 Task: Create new contact,   with mail id: 'Harper.Jackson@tiffanyandco.com', first name: 'Harper', Last name: 'Jackson', Job Title: Operations Manager, Phone number (512) 555-9012. Change life cycle stage to  'Lead' and lead status to 'New'. Add new company to the associated contact: www.merck.com and type: Vendor. Logged in from softage.4@softage.net
Action: Mouse moved to (66, 64)
Screenshot: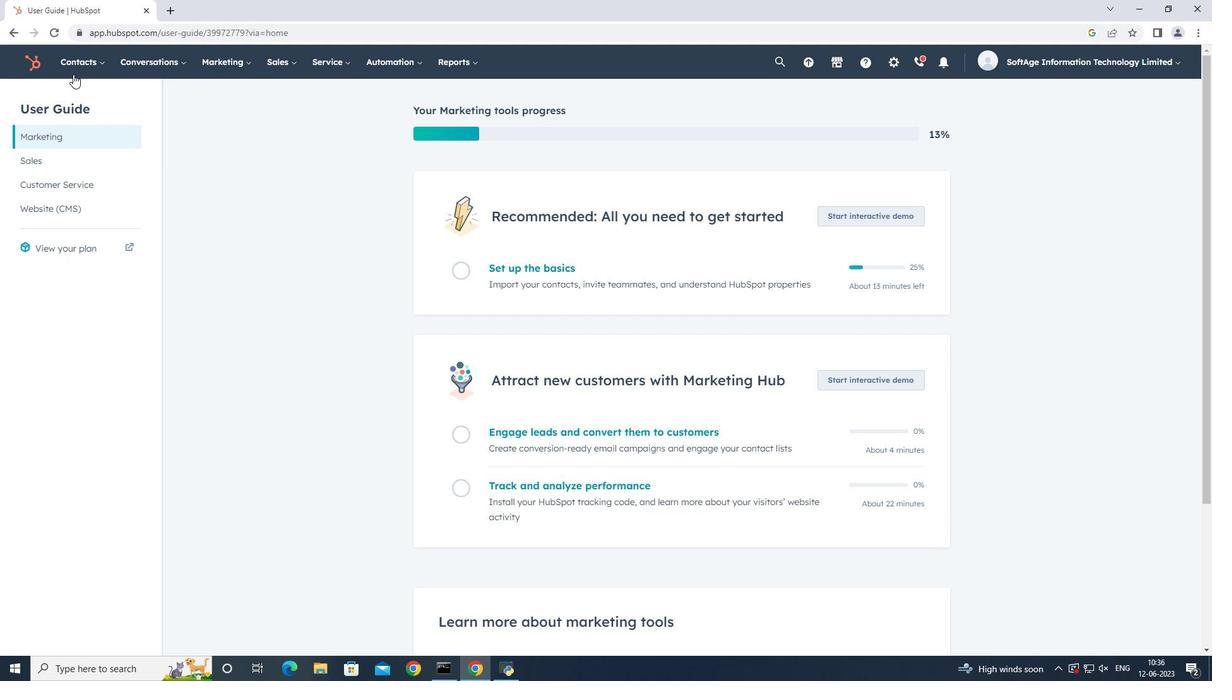 
Action: Mouse pressed left at (66, 64)
Screenshot: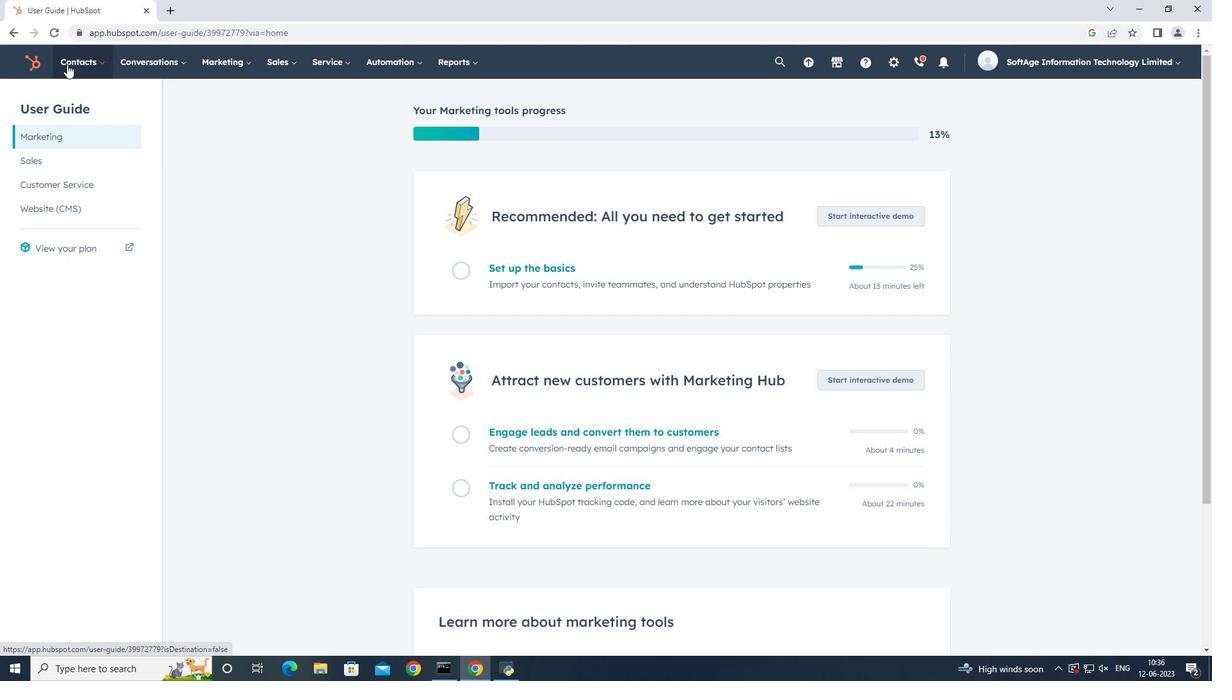 
Action: Mouse moved to (82, 99)
Screenshot: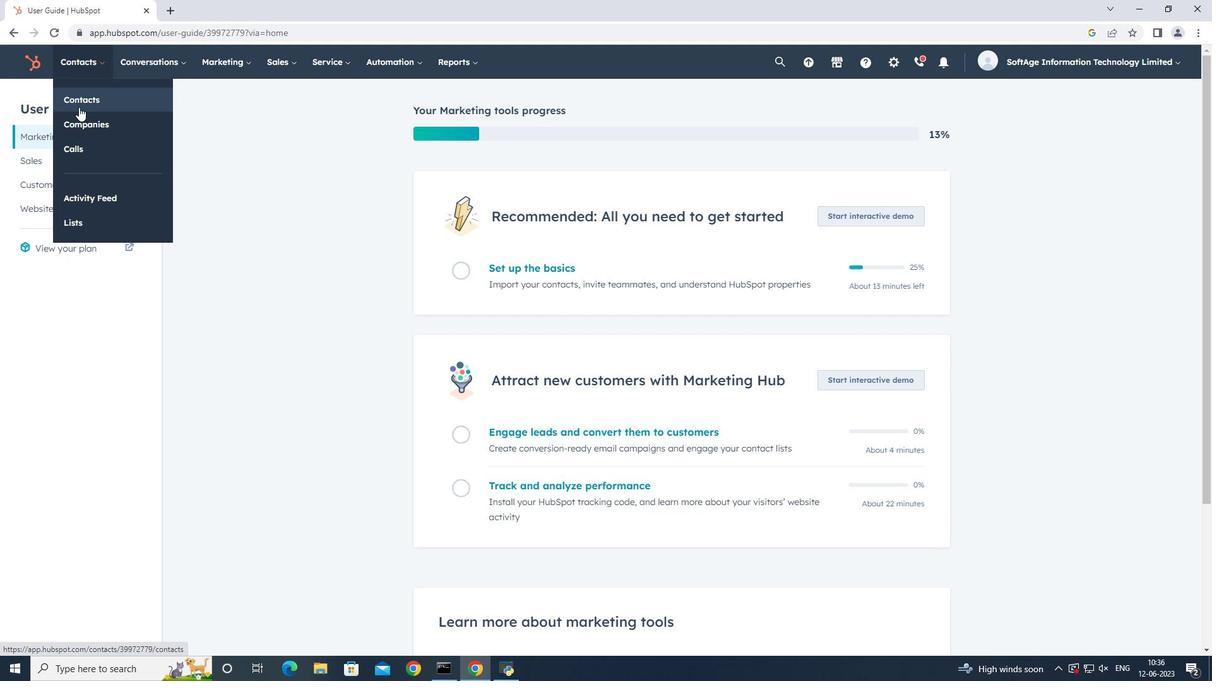 
Action: Mouse pressed left at (82, 99)
Screenshot: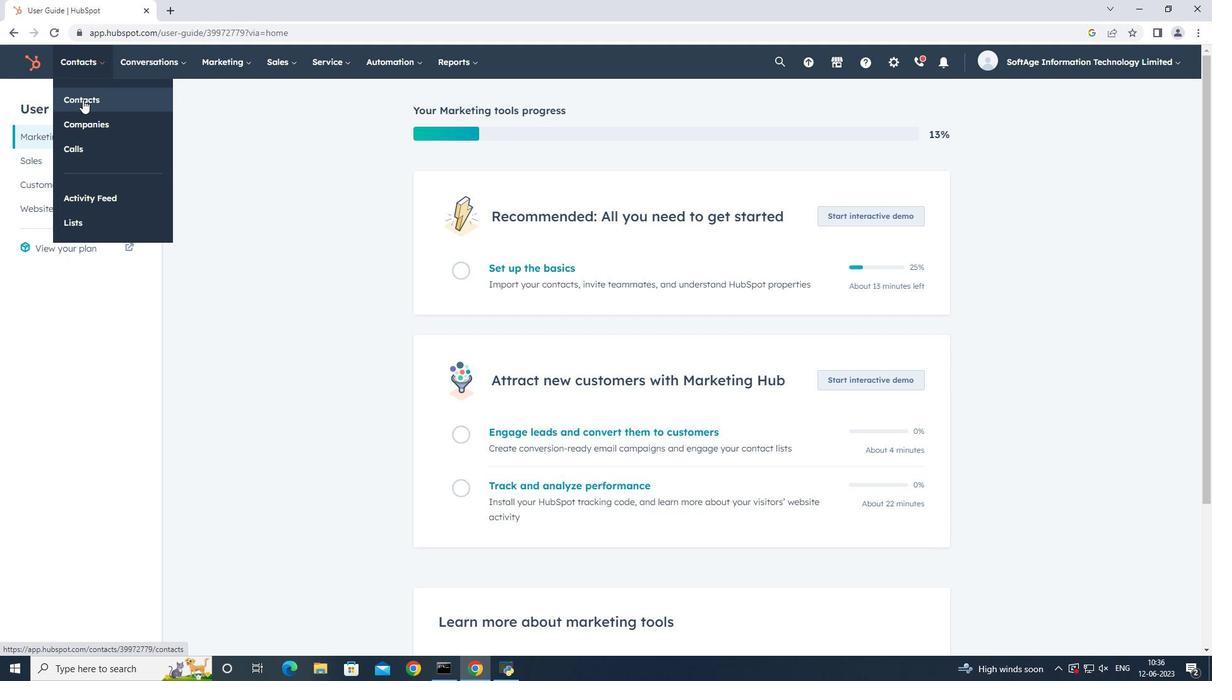
Action: Mouse moved to (1143, 111)
Screenshot: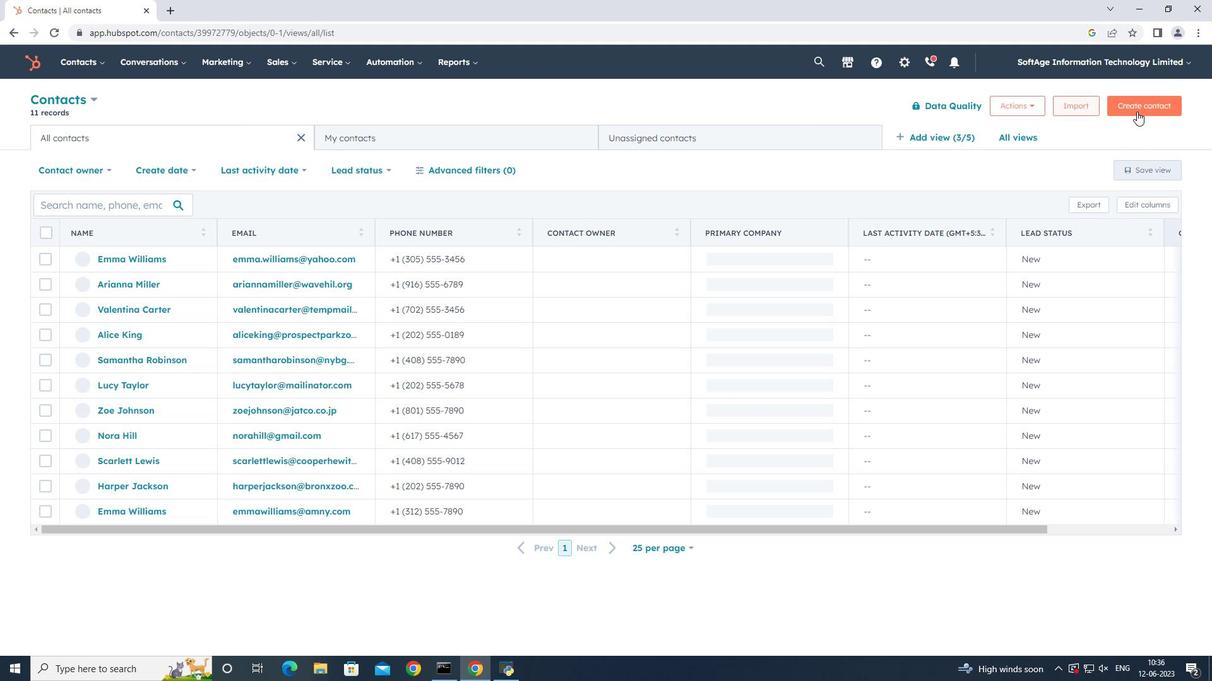 
Action: Mouse pressed left at (1143, 111)
Screenshot: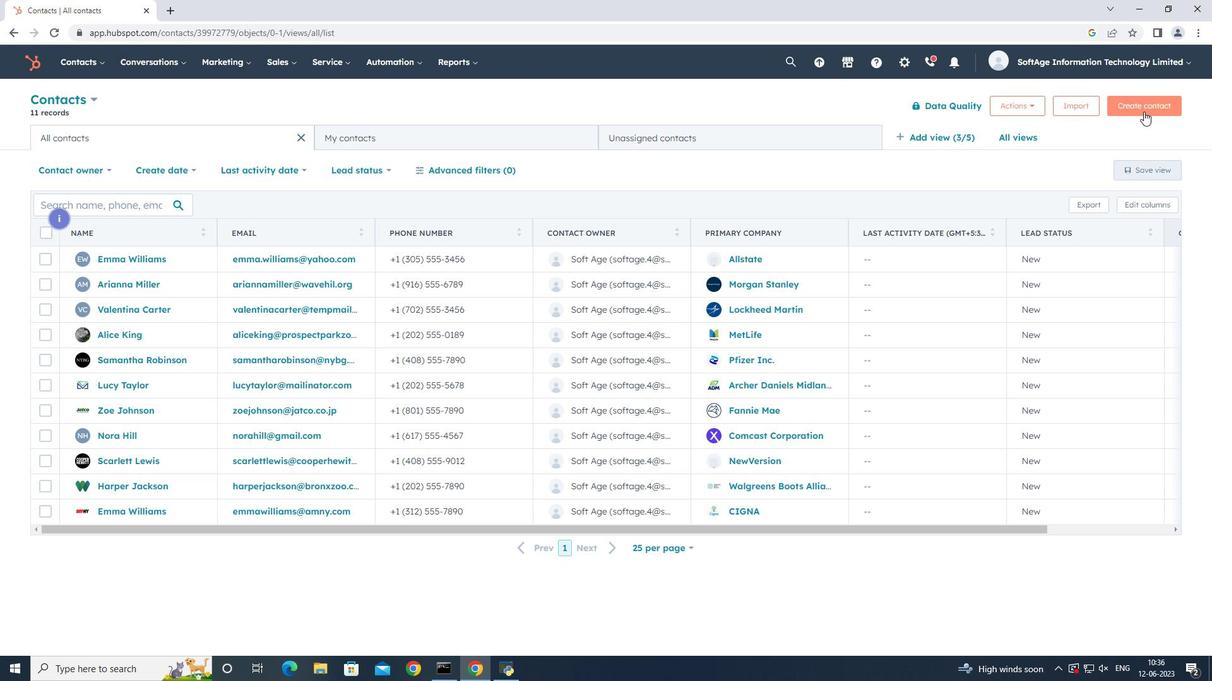 
Action: Mouse moved to (975, 152)
Screenshot: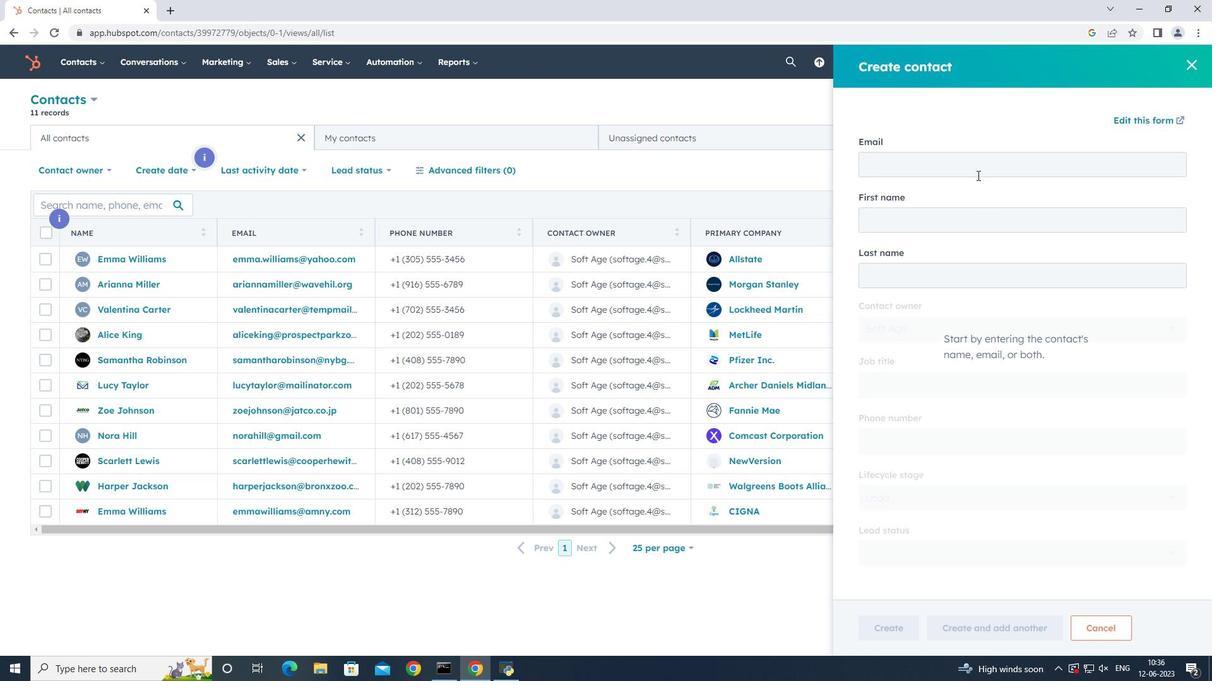 
Action: Mouse pressed left at (975, 152)
Screenshot: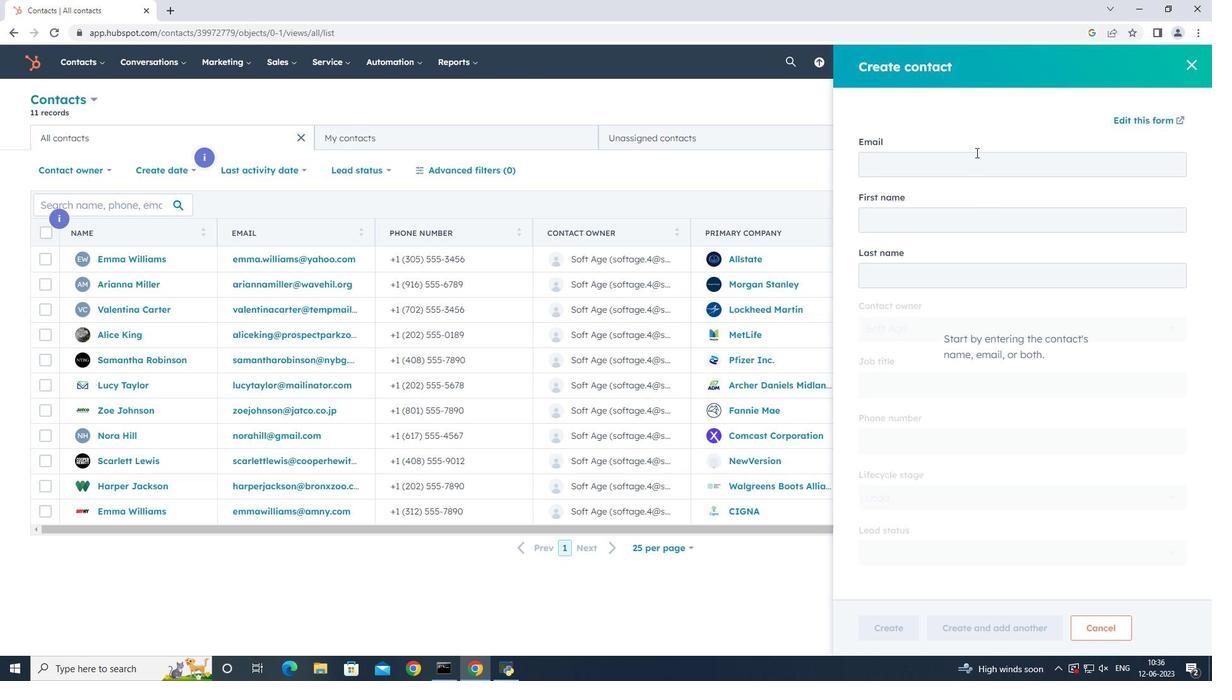 
Action: Key pressed <Key.shift>Harper.<Key.shift>ack<Key.backspace><Key.backspace><Key.backspace><Key.shift>Jackson.<Key.backspace><Key.shift>@tiffany<Key.shift>Ya<Key.backspace><Key.backspace>yandco.com<Key.tab><Key.shift>Harper<Key.tab><Key.shift><Key.shift><Key.shift><Key.shift><Key.shift>Jackson
Screenshot: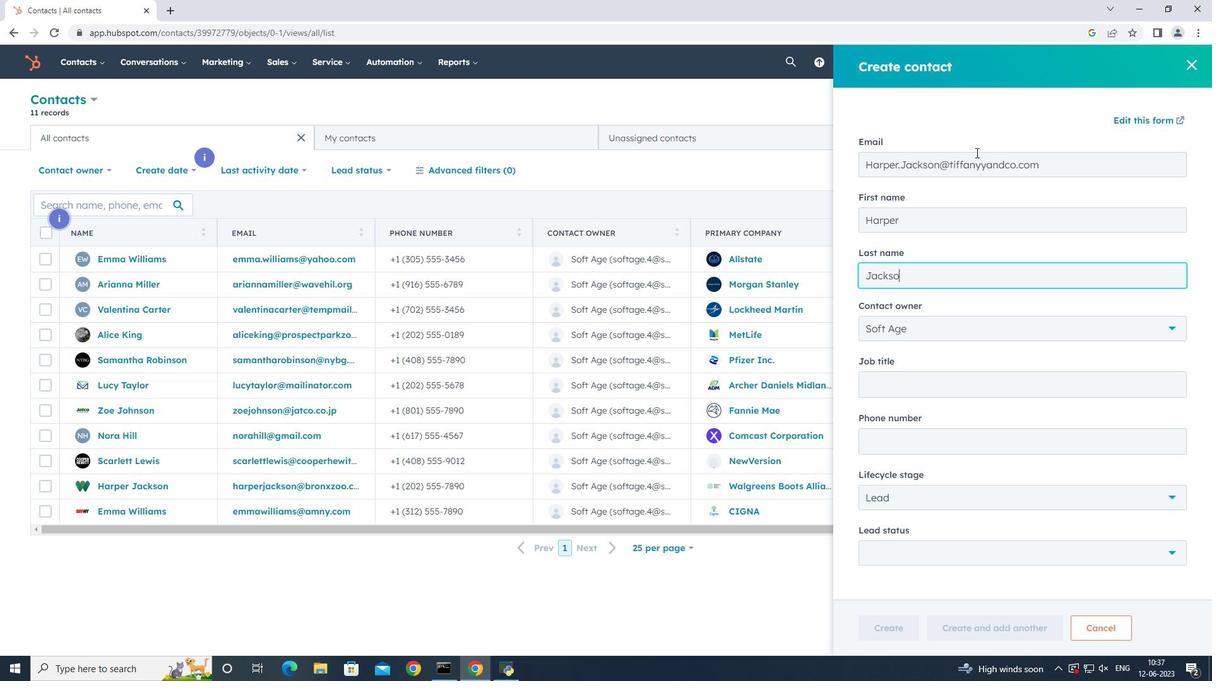 
Action: Mouse moved to (993, 378)
Screenshot: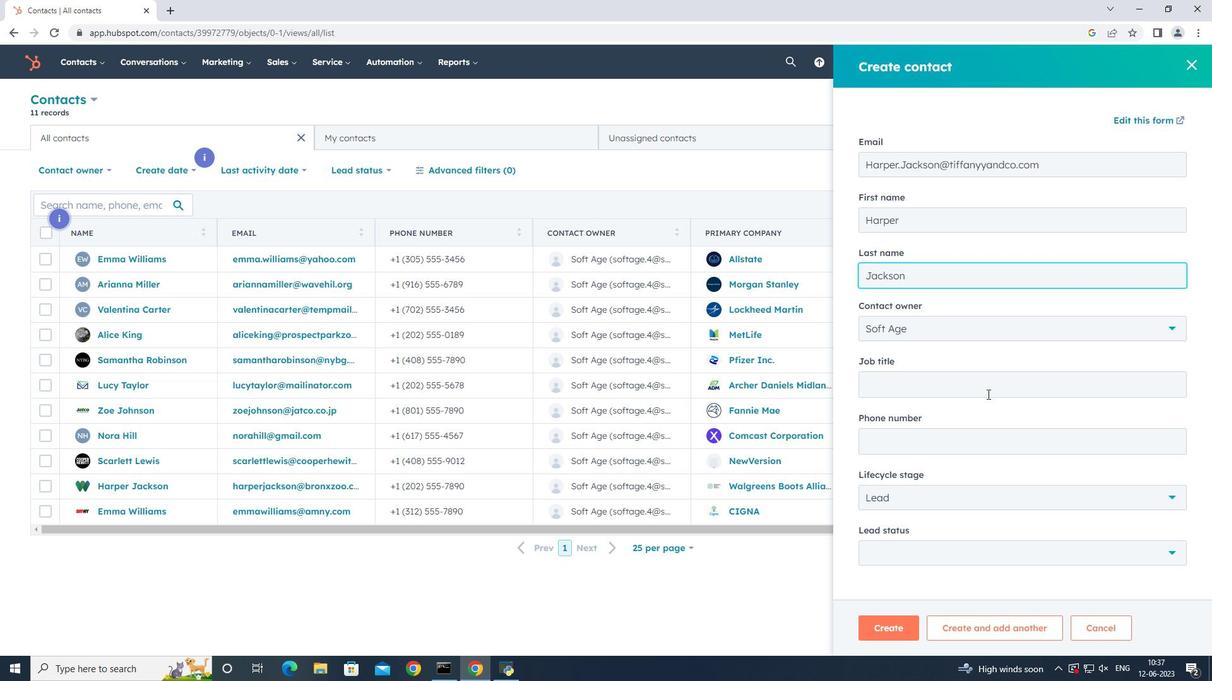 
Action: Mouse pressed left at (993, 378)
Screenshot: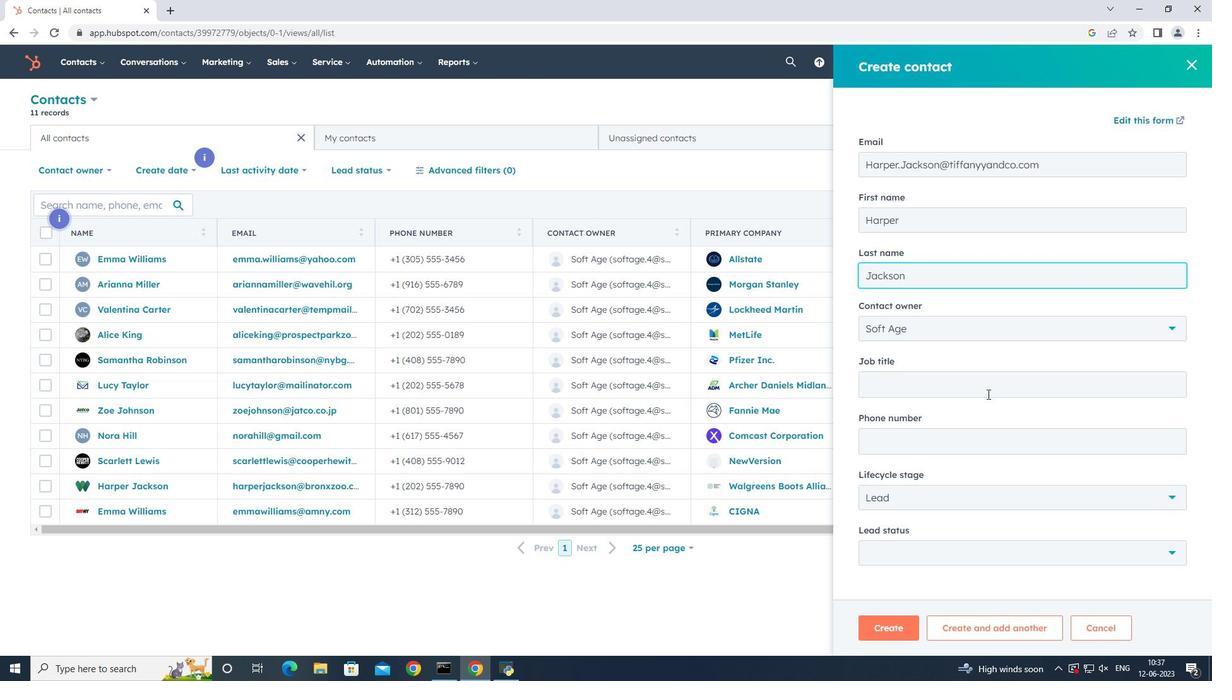 
Action: Key pressed <Key.shift>Operations<Key.space><Key.shift>Manager
Screenshot: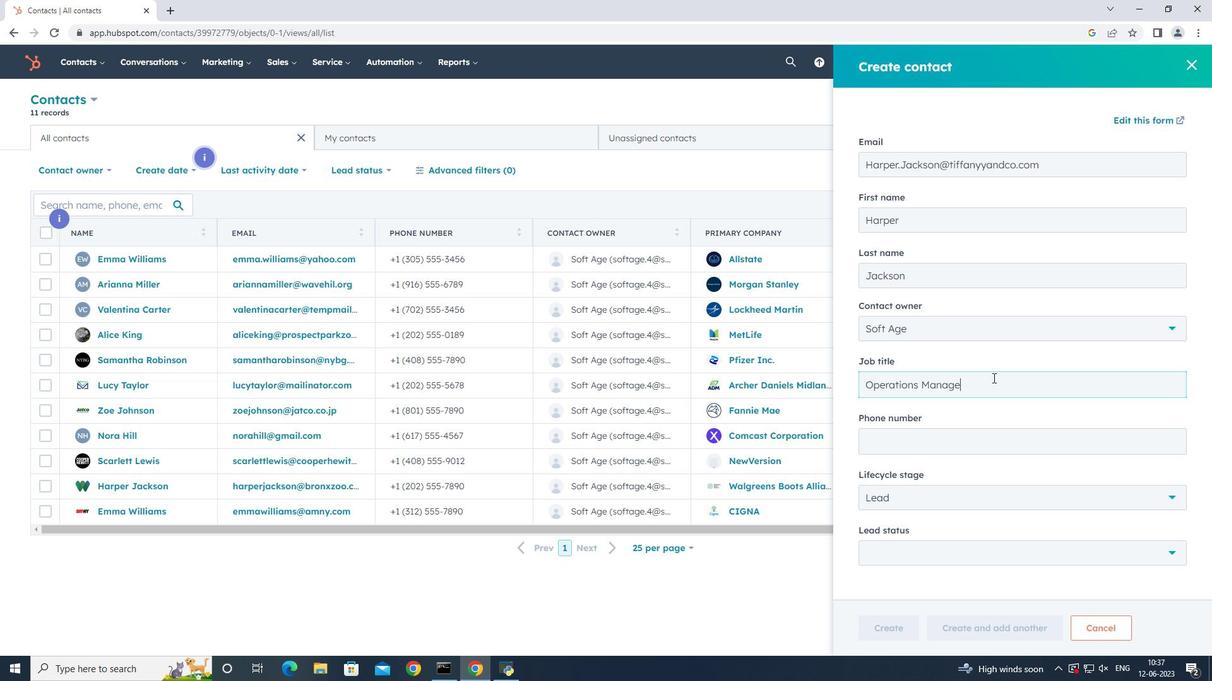 
Action: Mouse moved to (982, 440)
Screenshot: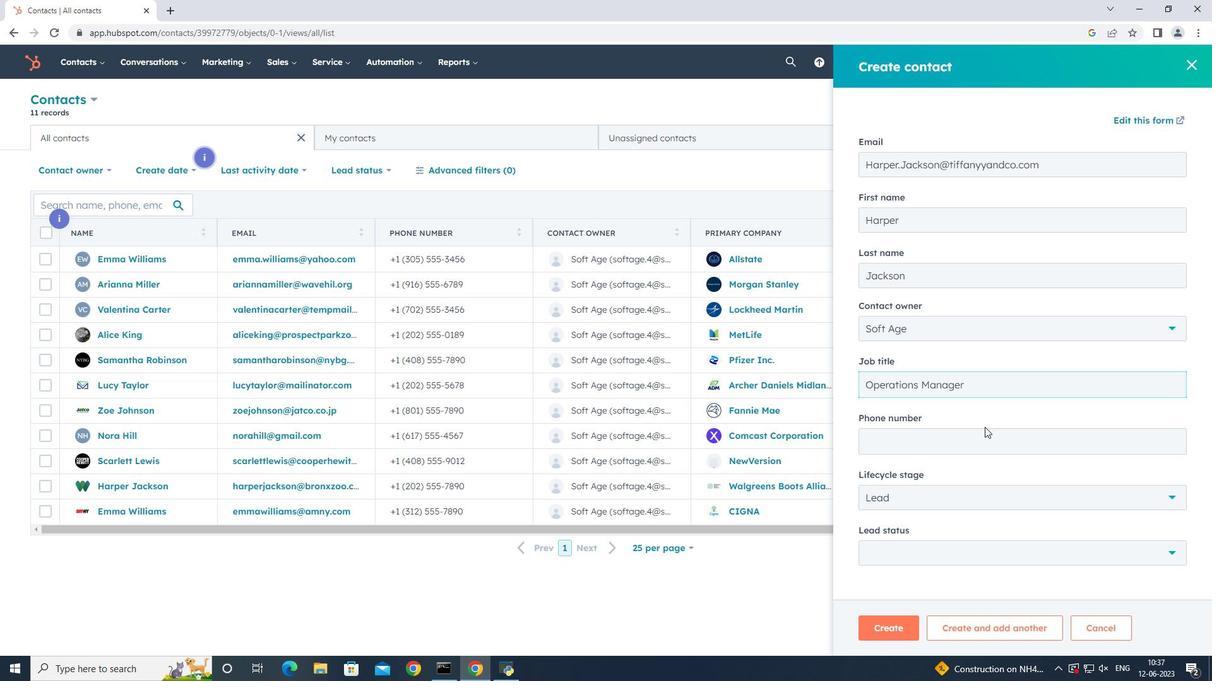
Action: Mouse pressed left at (982, 440)
Screenshot: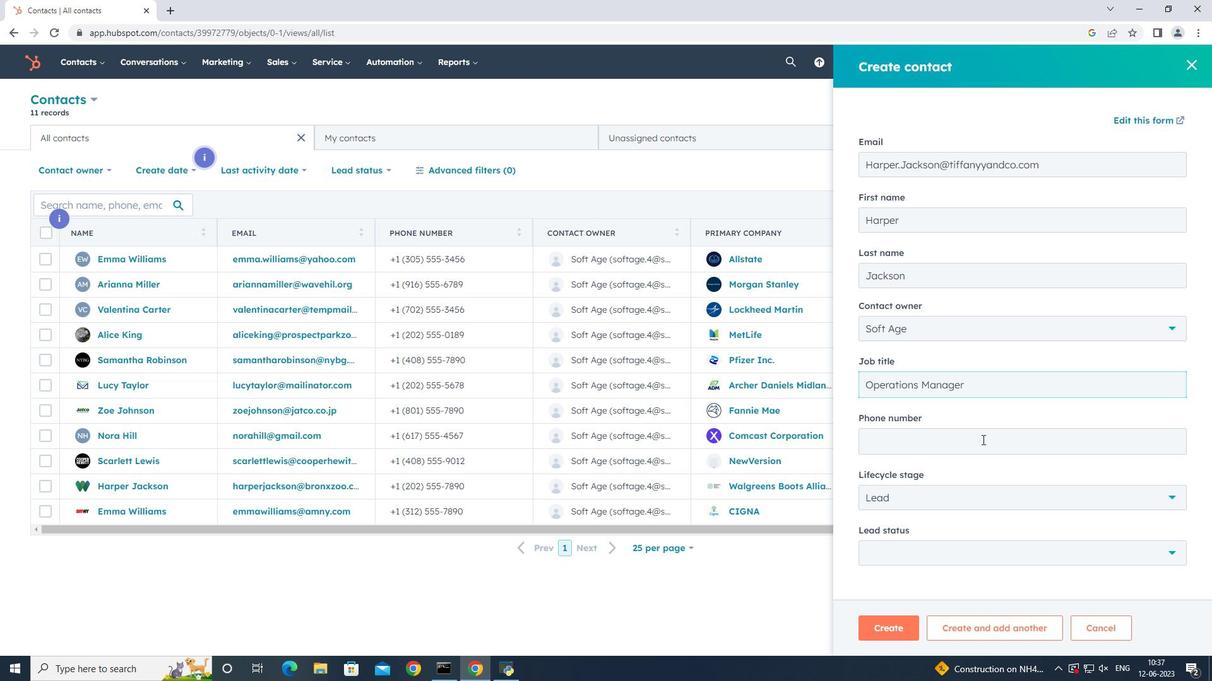 
Action: Key pressed 5125559012
Screenshot: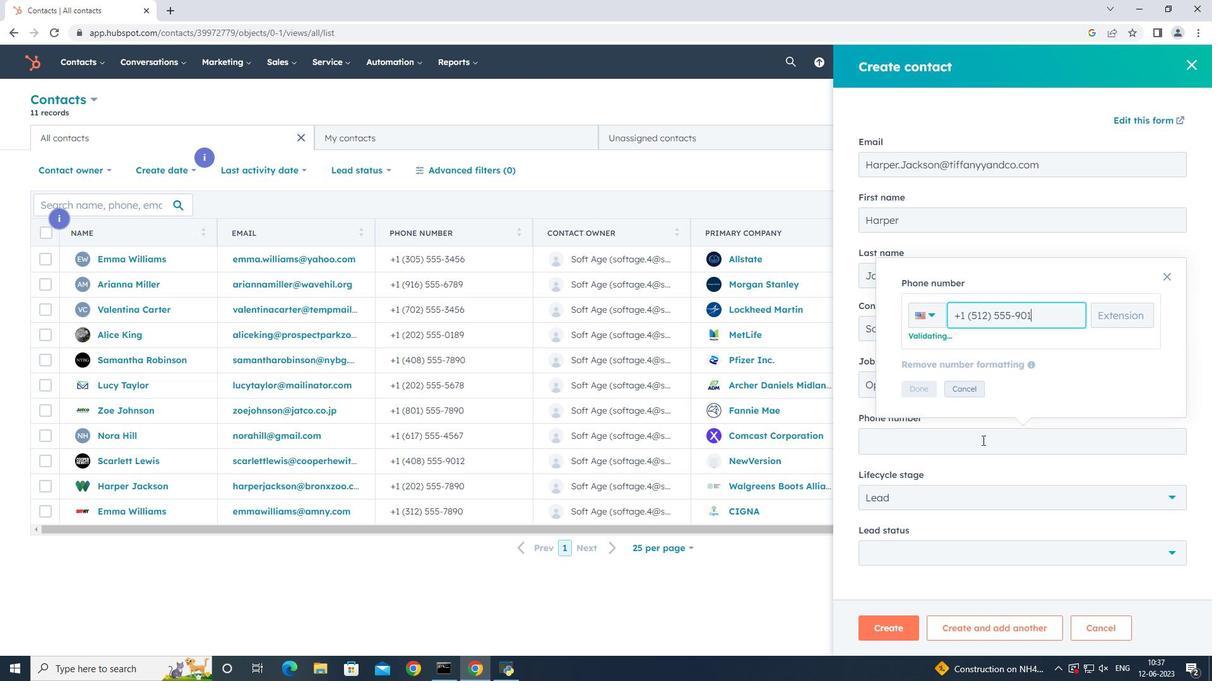 
Action: Mouse moved to (917, 386)
Screenshot: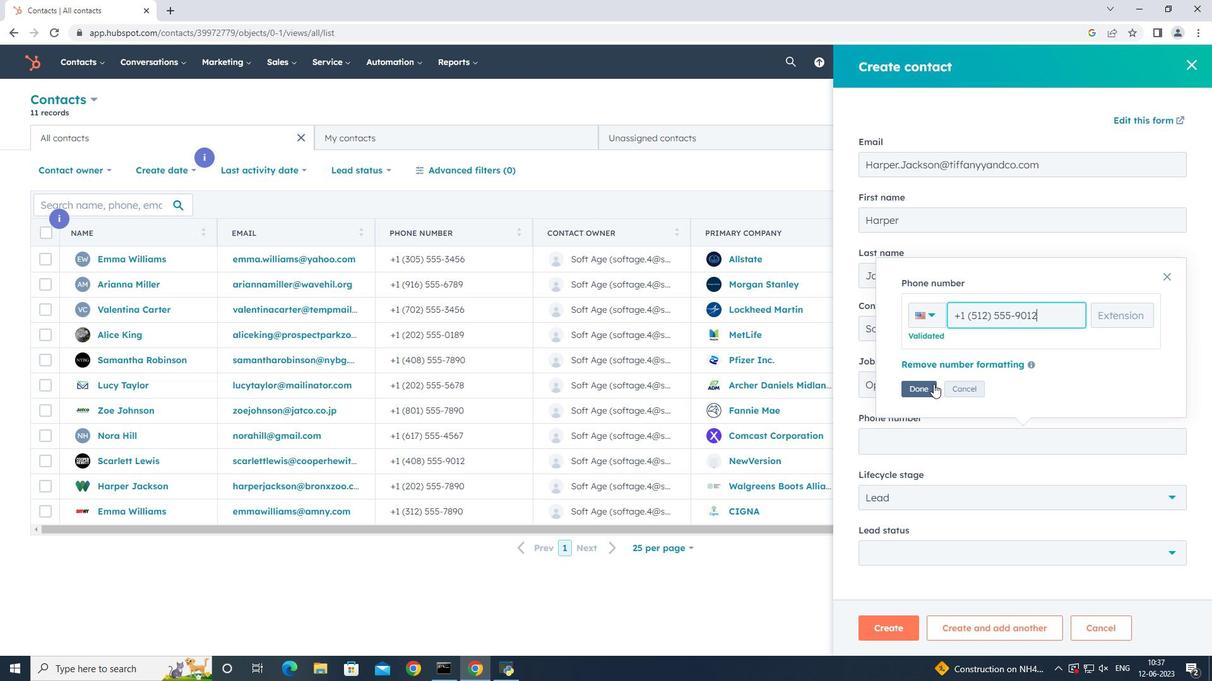
Action: Mouse pressed left at (917, 386)
Screenshot: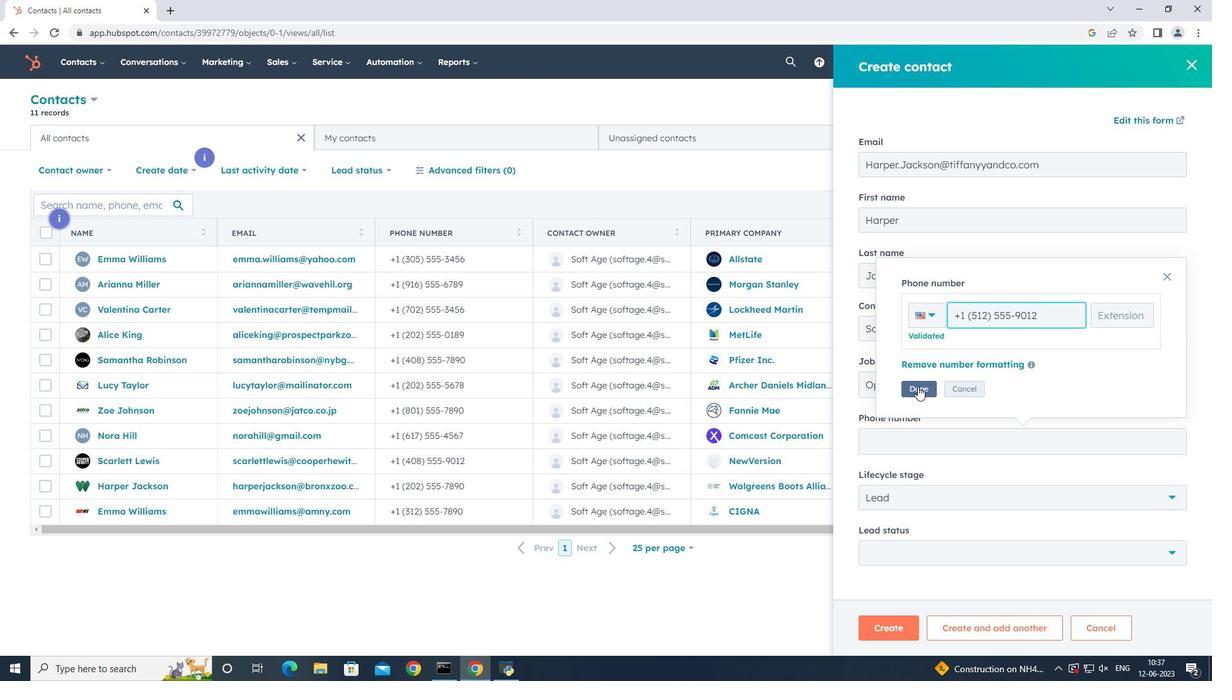 
Action: Mouse moved to (989, 498)
Screenshot: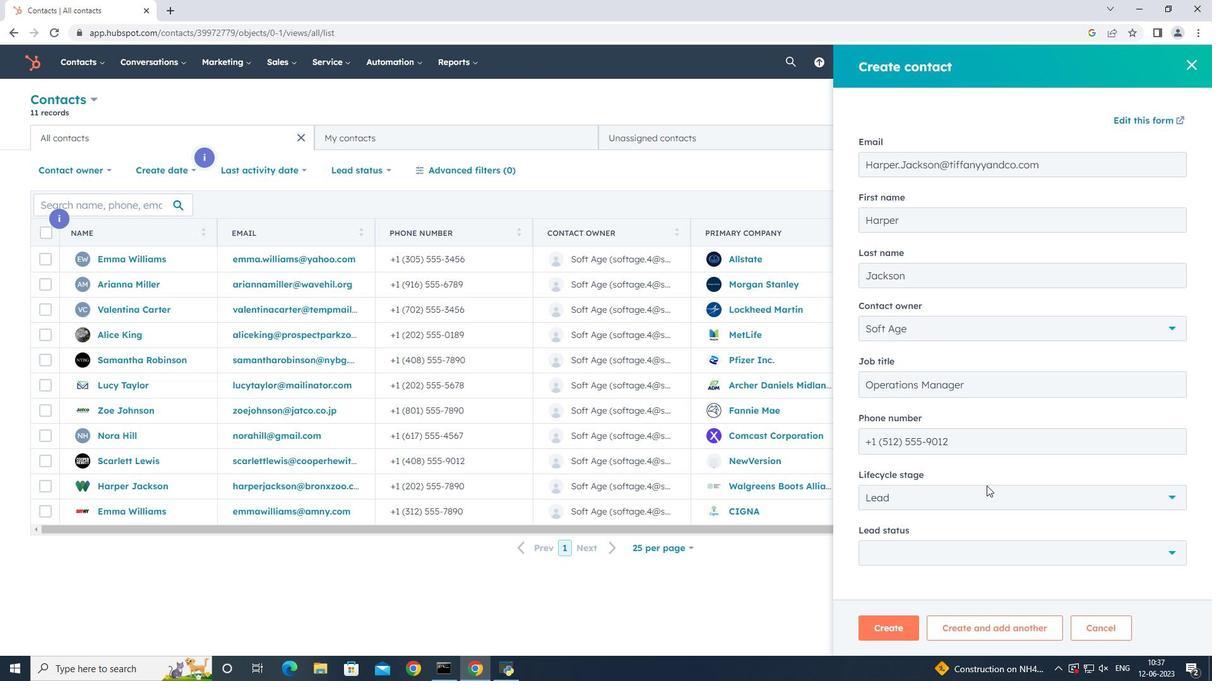 
Action: Mouse pressed left at (989, 498)
Screenshot: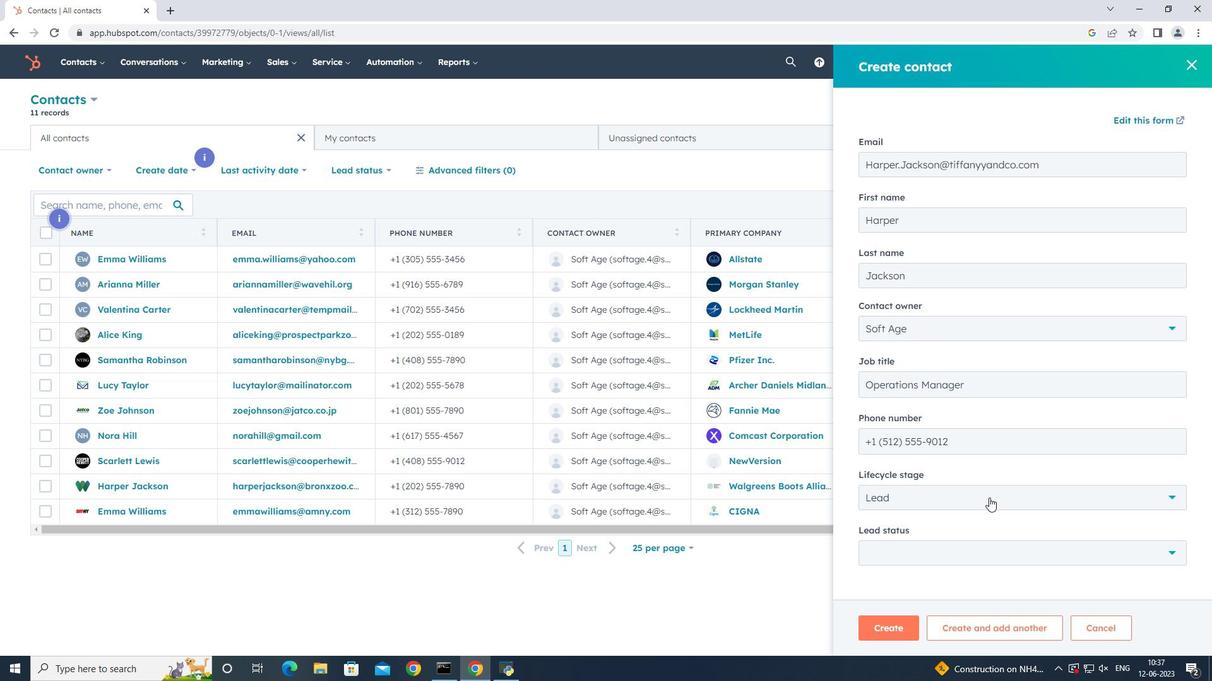 
Action: Mouse moved to (996, 381)
Screenshot: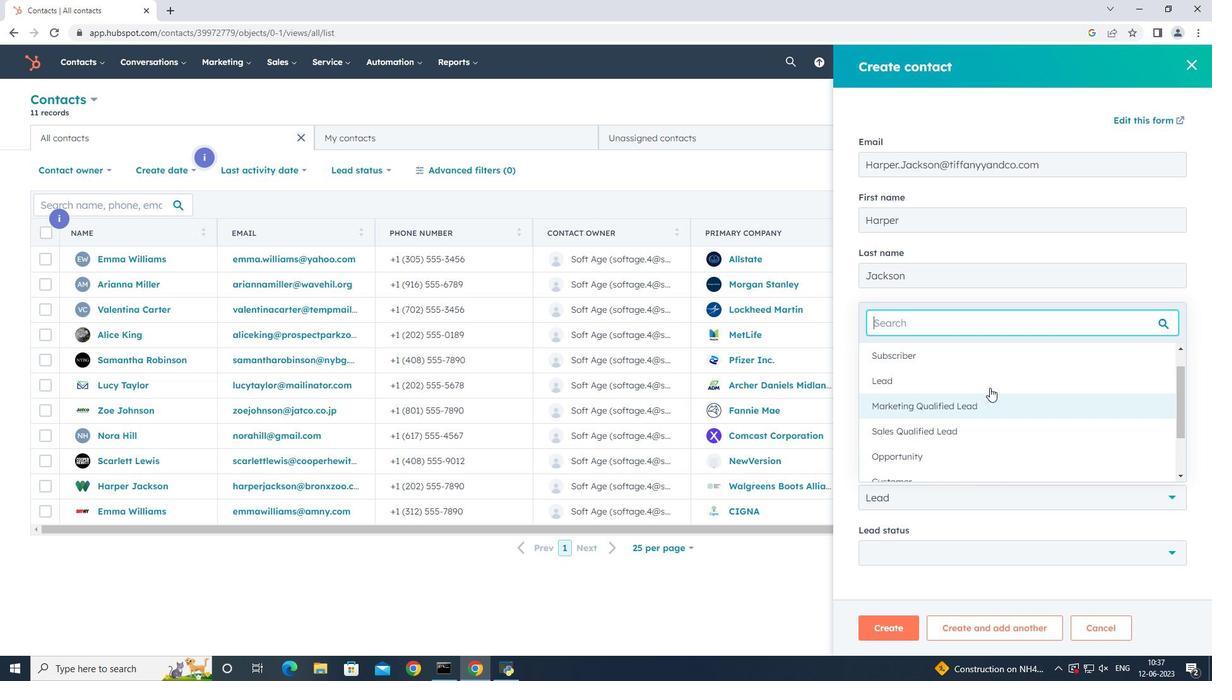 
Action: Mouse pressed left at (996, 381)
Screenshot: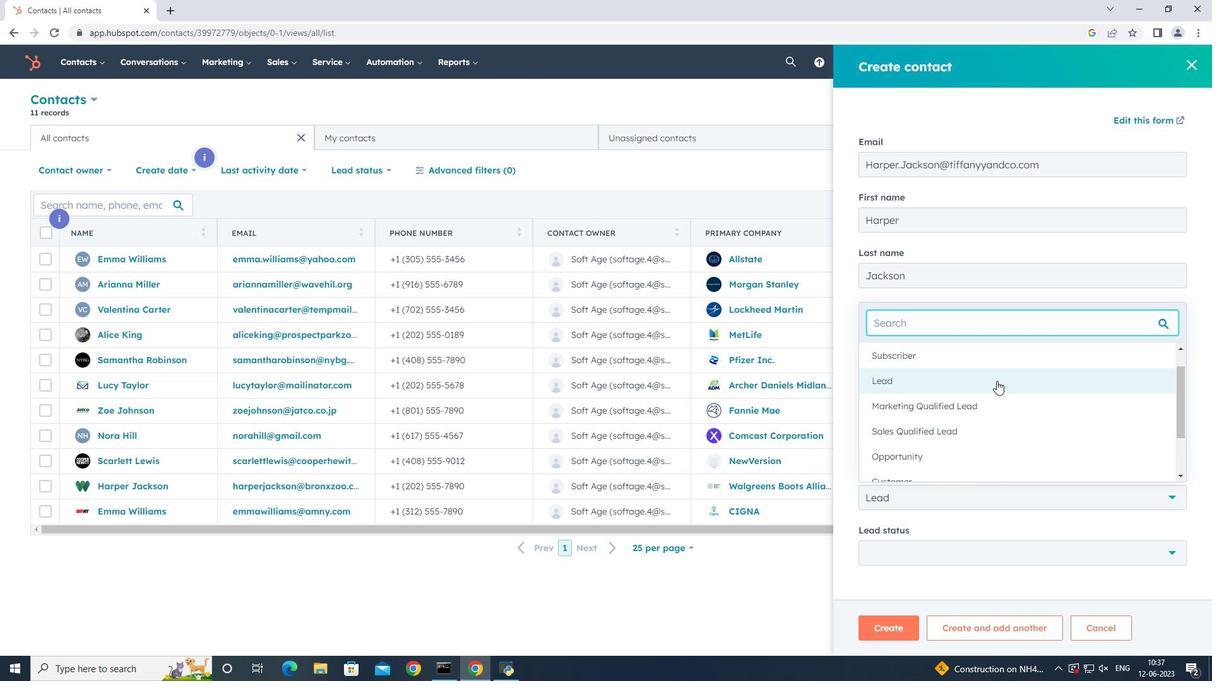 
Action: Mouse moved to (986, 556)
Screenshot: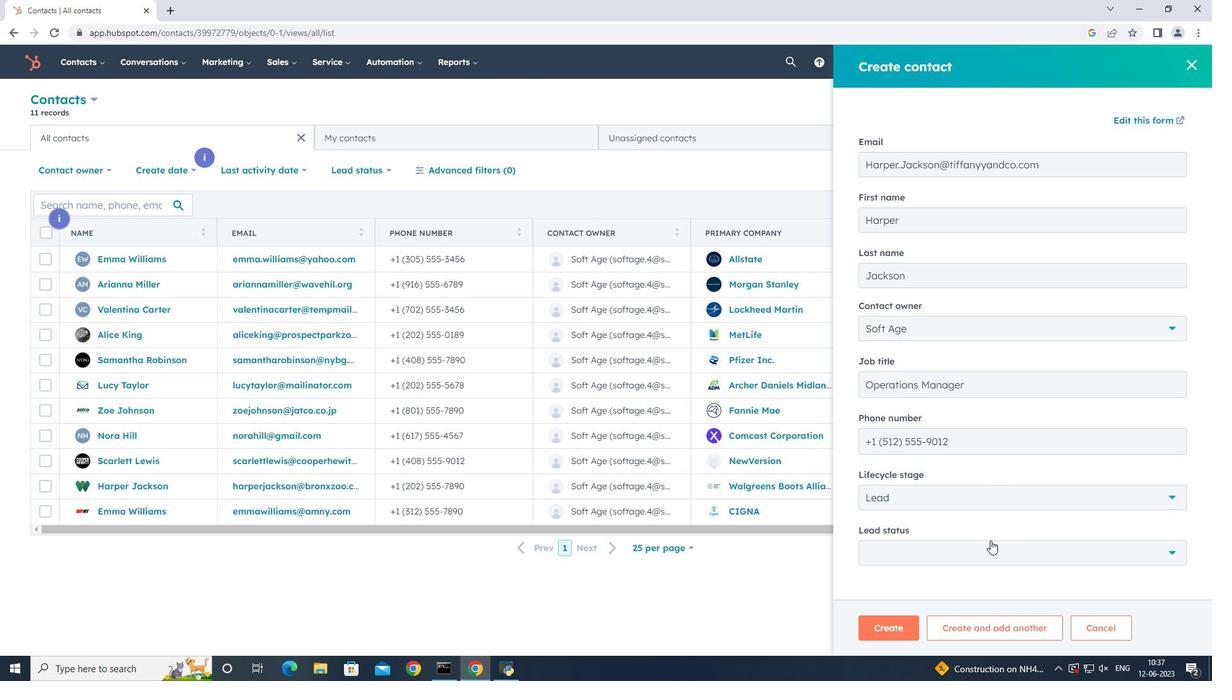 
Action: Mouse pressed left at (986, 556)
Screenshot: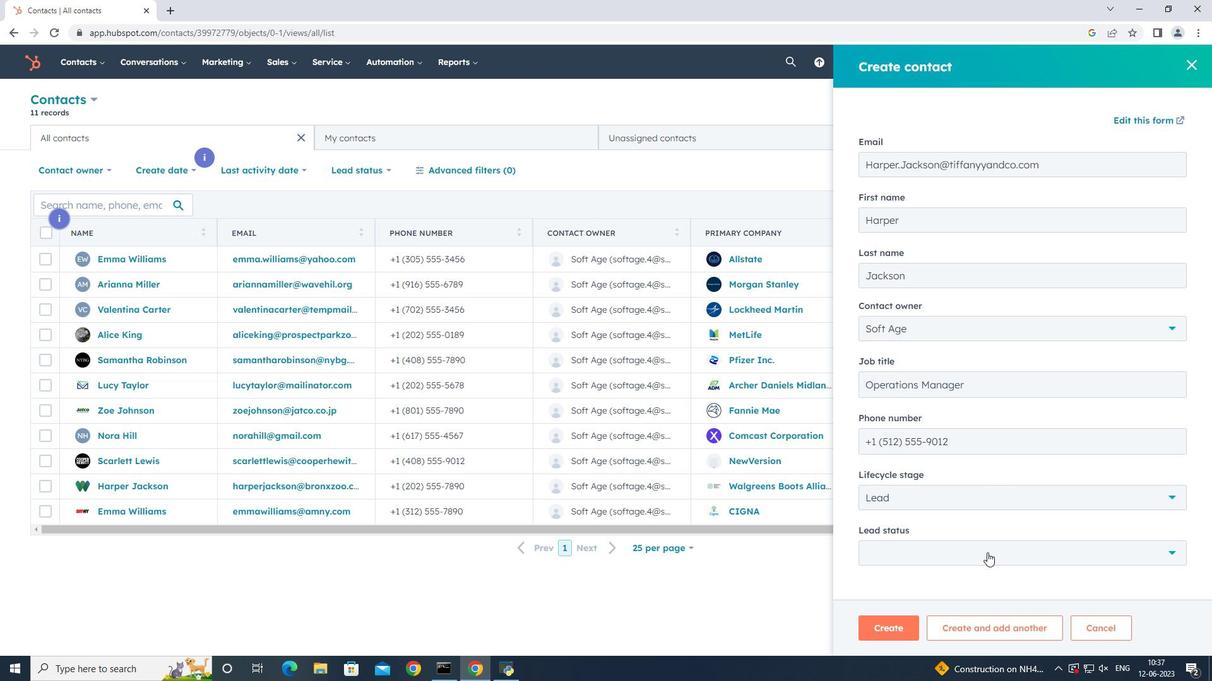 
Action: Mouse moved to (999, 436)
Screenshot: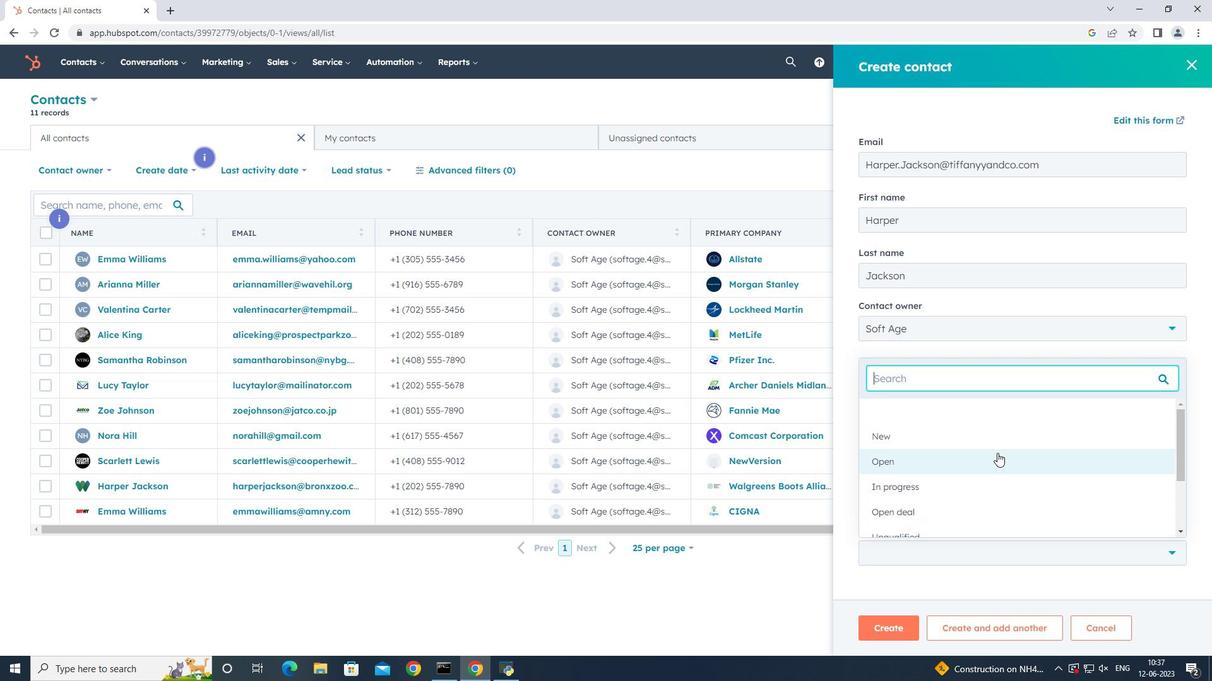 
Action: Mouse pressed left at (999, 436)
Screenshot: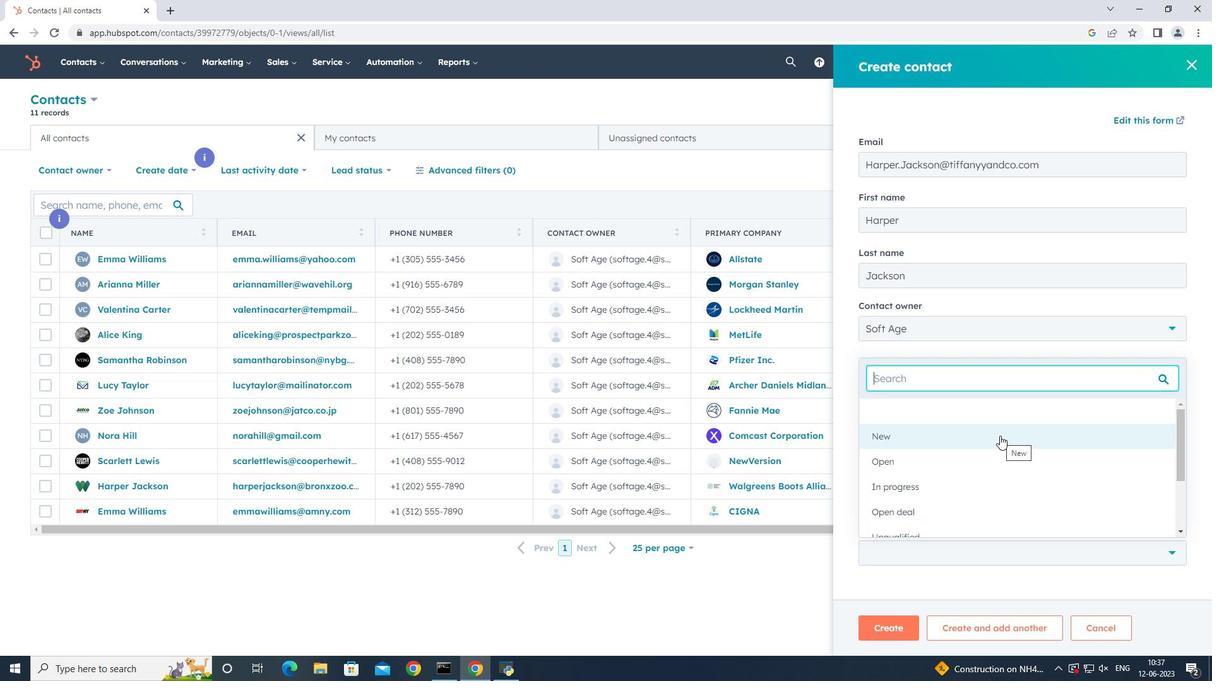 
Action: Mouse moved to (898, 628)
Screenshot: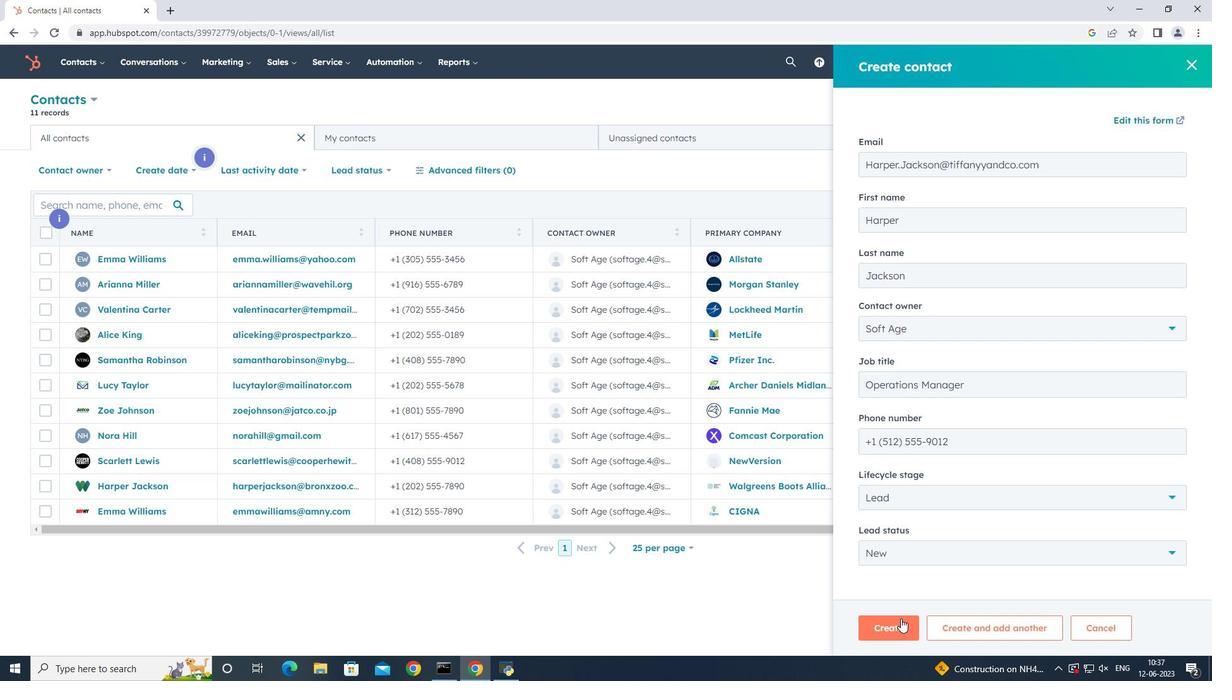 
Action: Mouse pressed left at (898, 628)
Screenshot: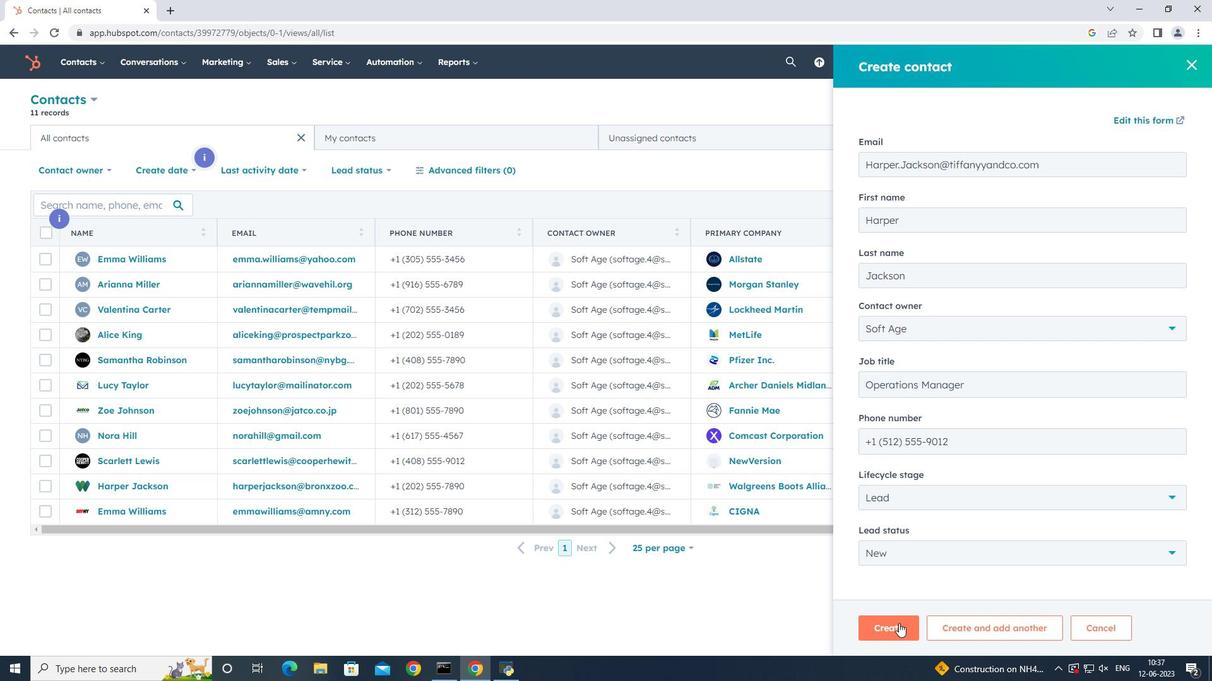 
Action: Mouse moved to (856, 405)
Screenshot: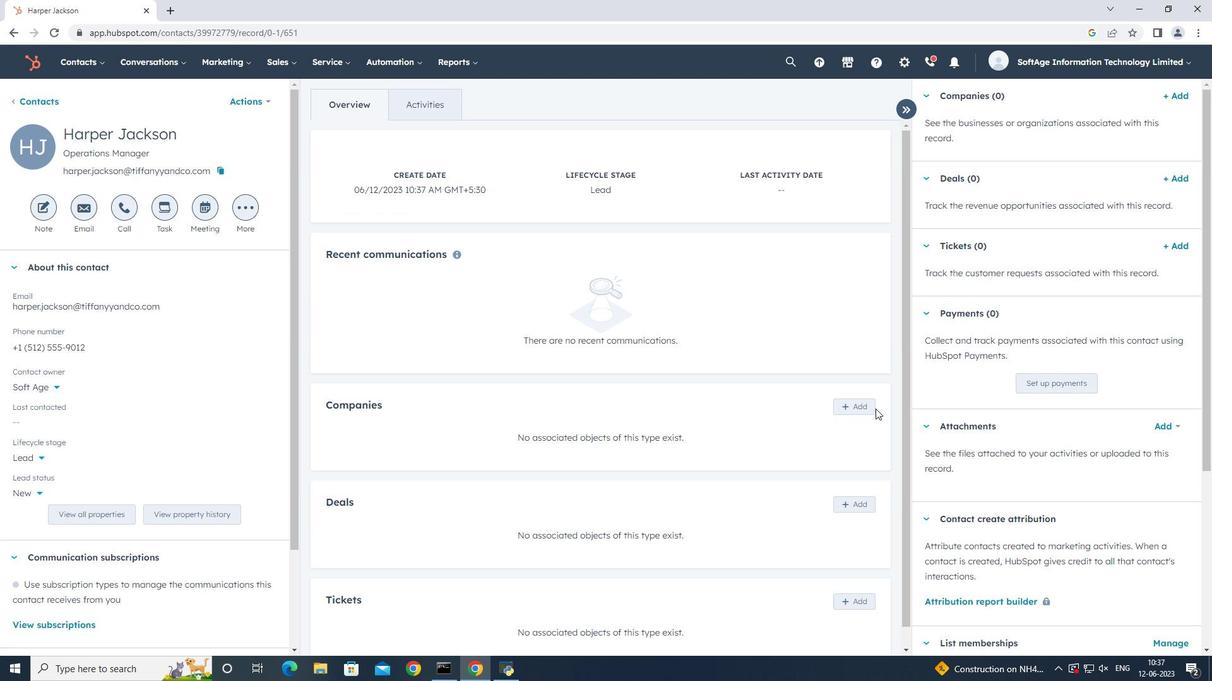 
Action: Mouse pressed left at (856, 405)
Screenshot: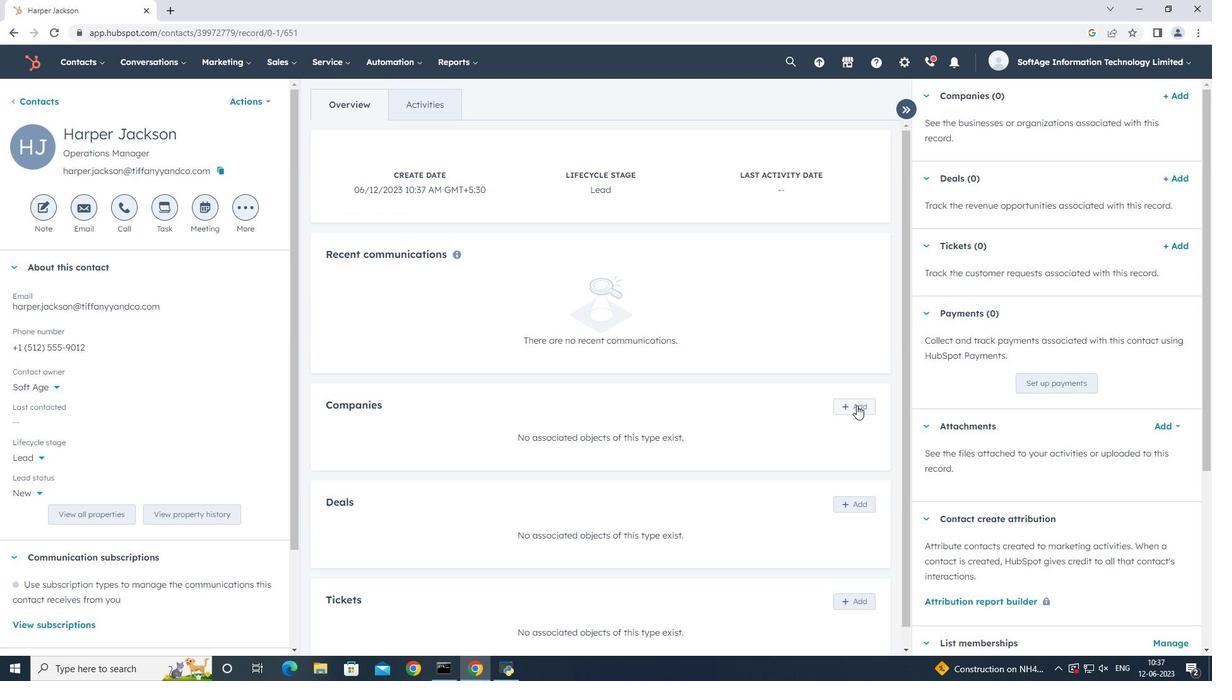 
Action: Mouse moved to (972, 140)
Screenshot: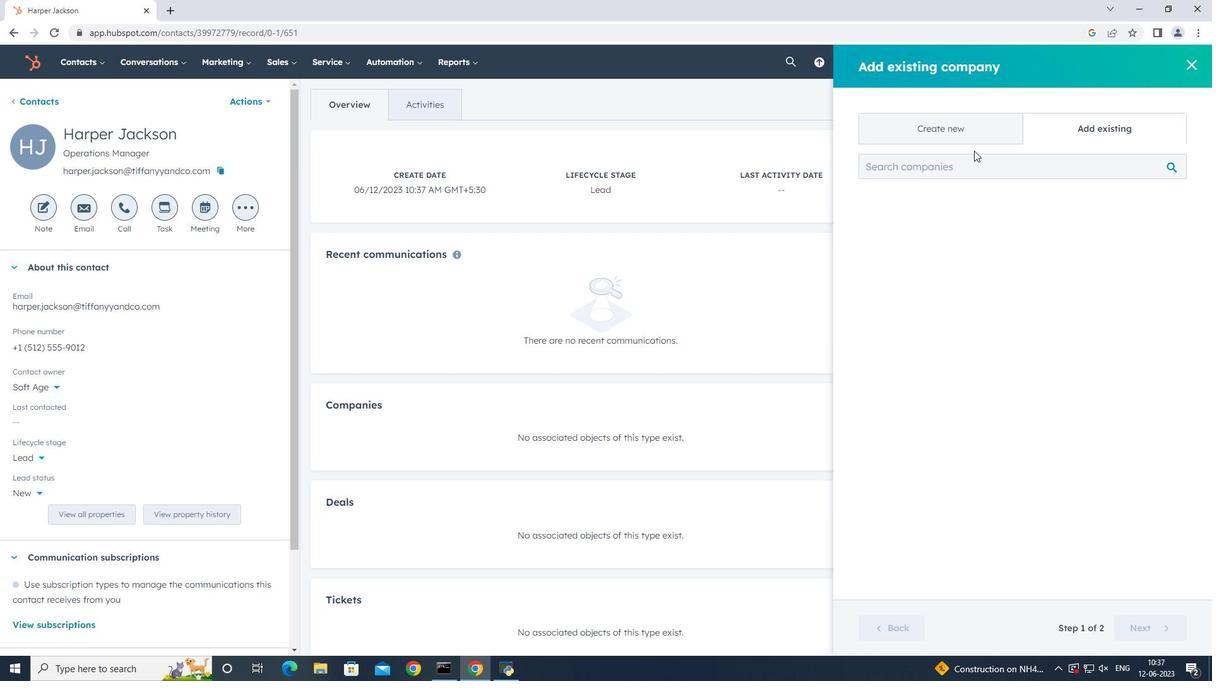 
Action: Mouse pressed left at (972, 140)
Screenshot: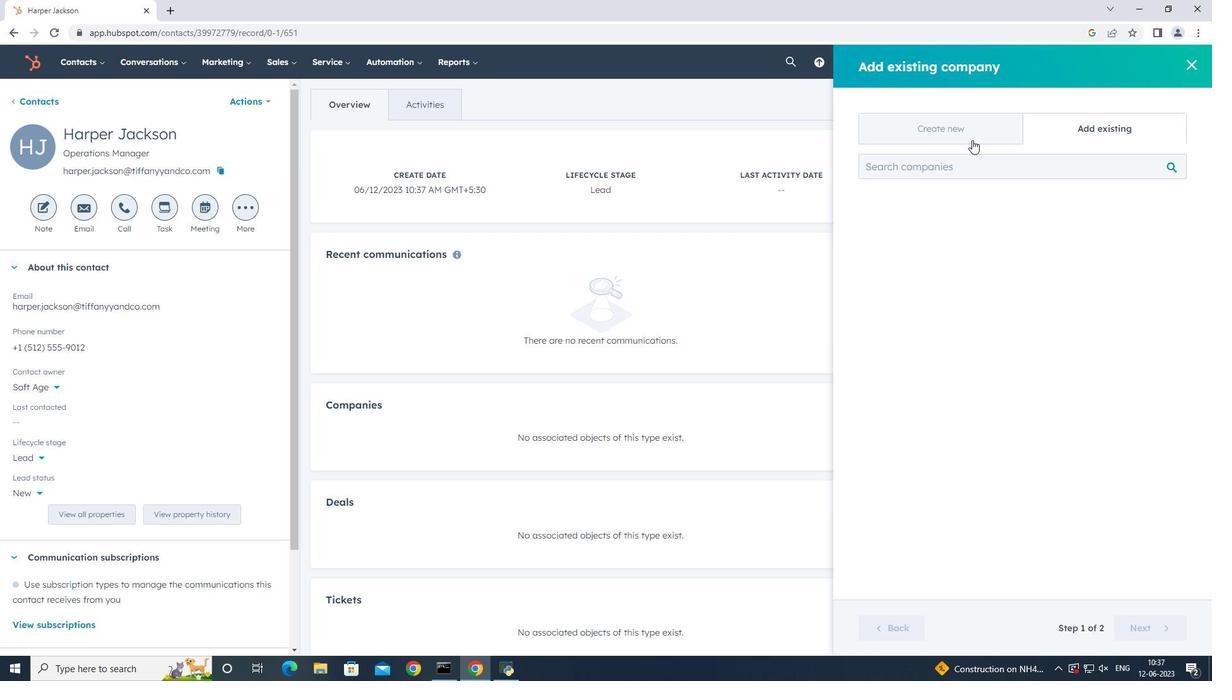 
Action: Mouse moved to (921, 202)
Screenshot: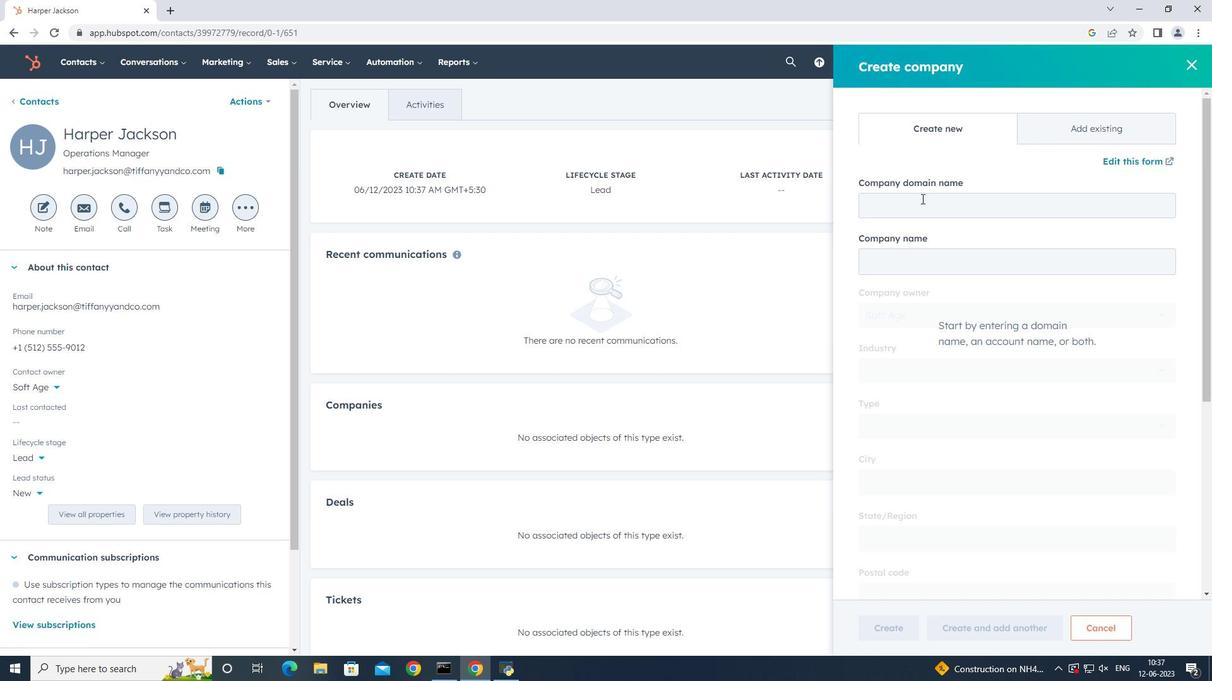 
Action: Mouse pressed left at (921, 202)
Screenshot: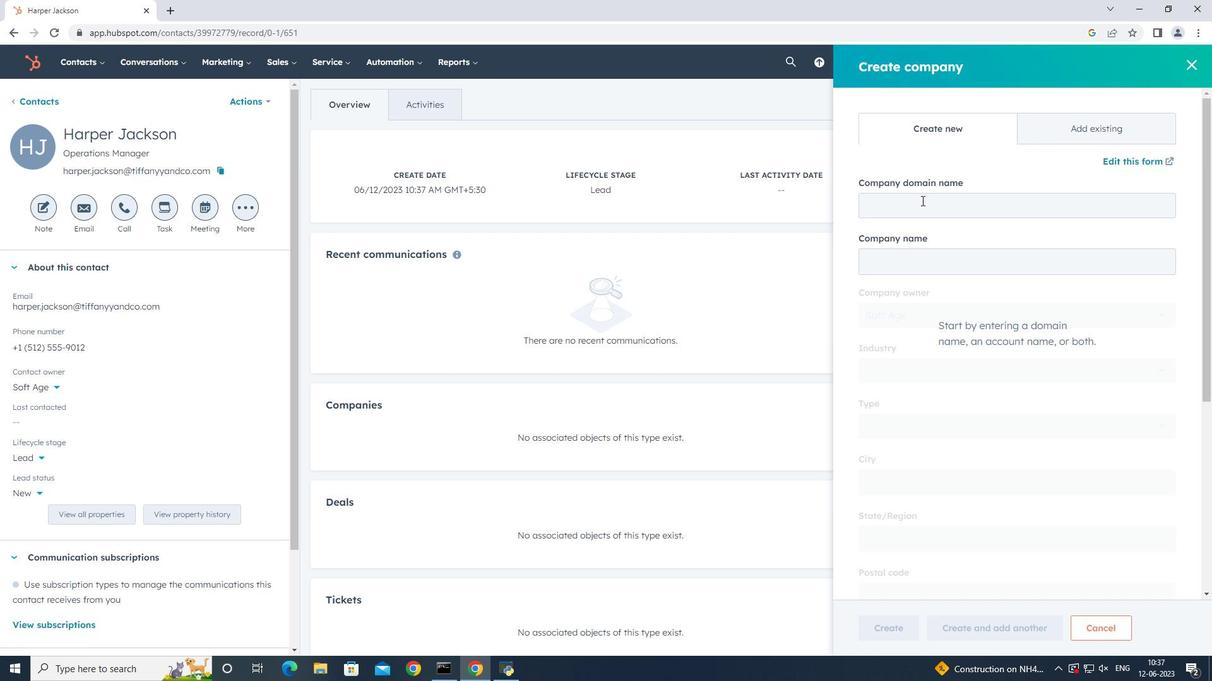 
Action: Key pressed www.merck.com
Screenshot: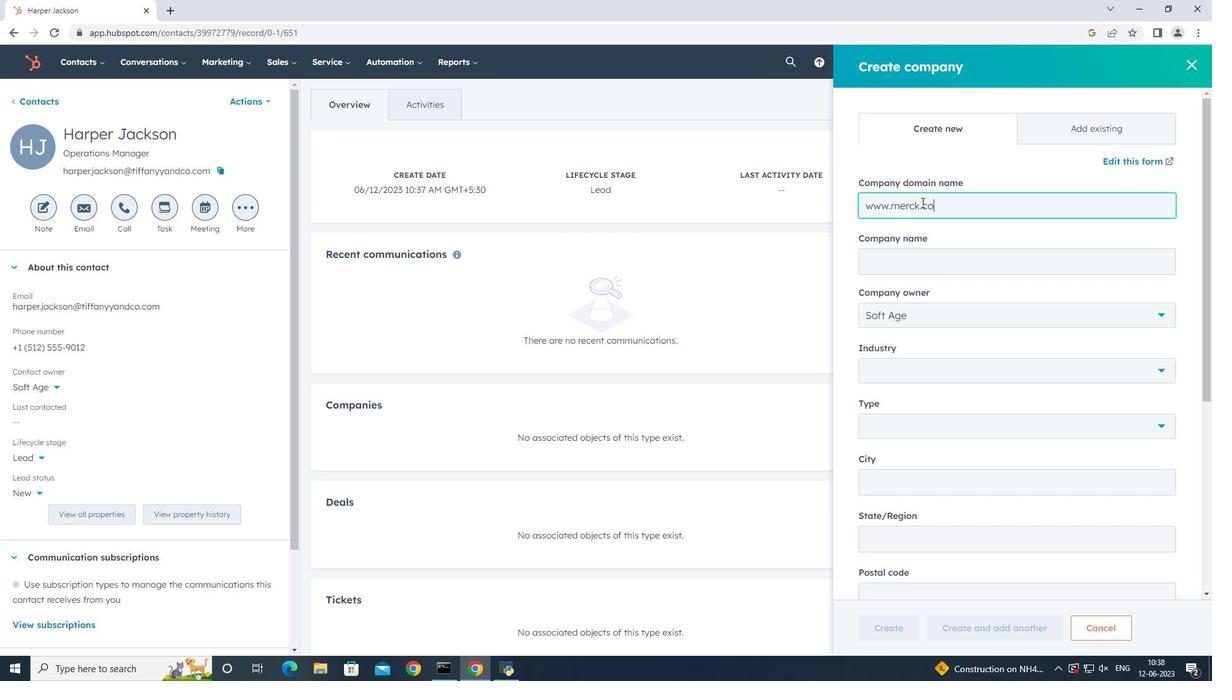 
Action: Mouse moved to (941, 422)
Screenshot: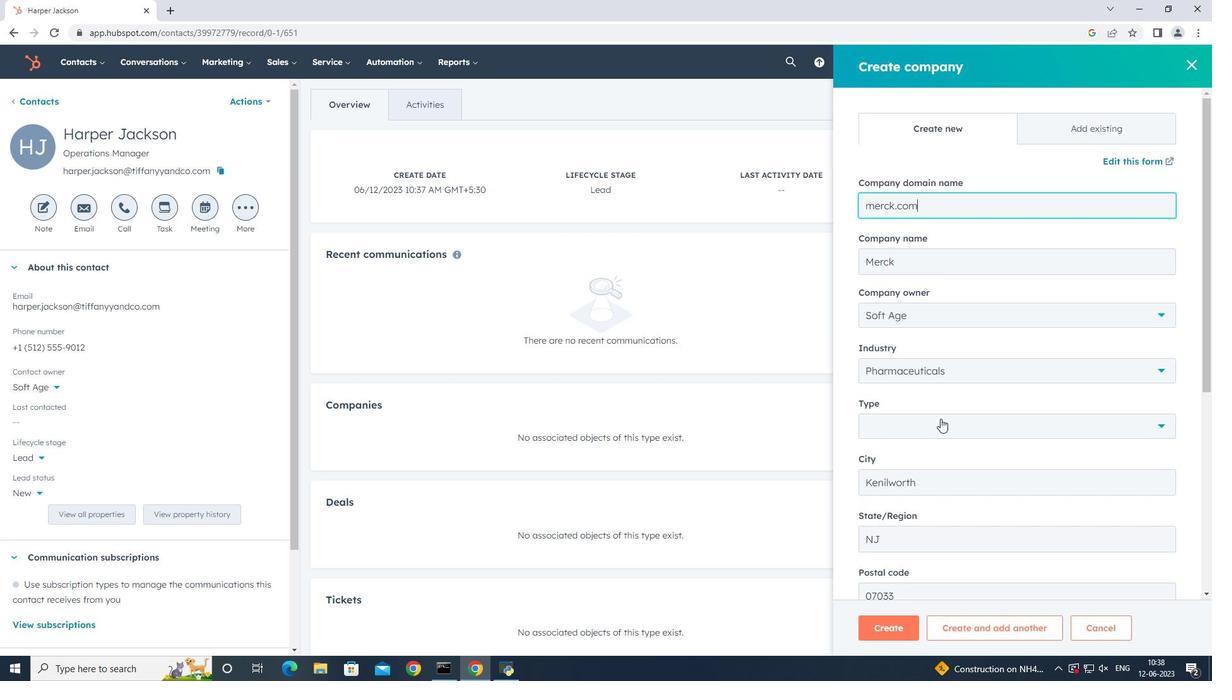 
Action: Mouse pressed left at (941, 422)
Screenshot: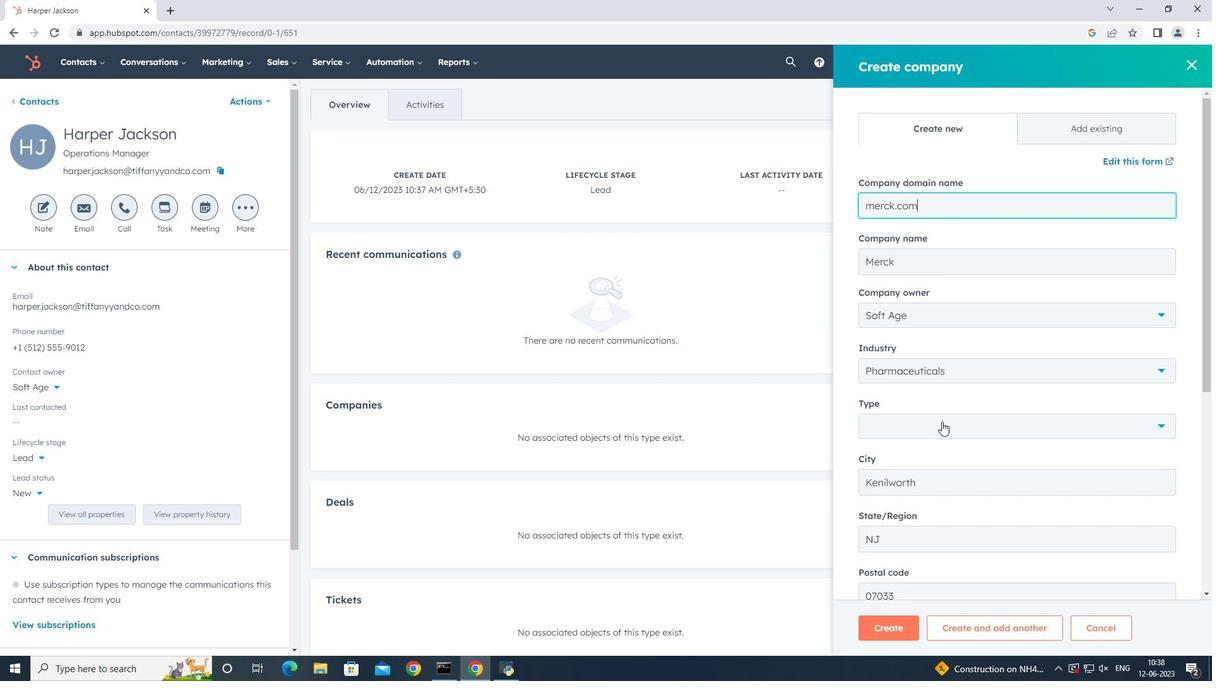 
Action: Mouse moved to (903, 563)
Screenshot: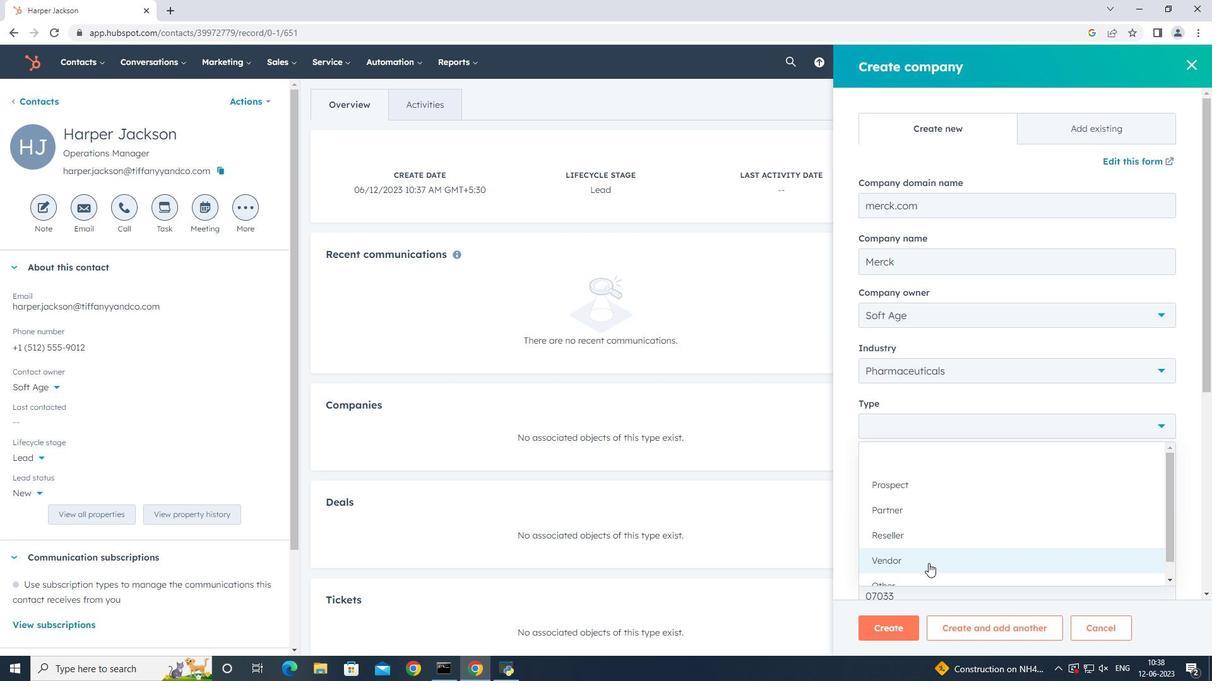 
Action: Mouse pressed left at (903, 563)
Screenshot: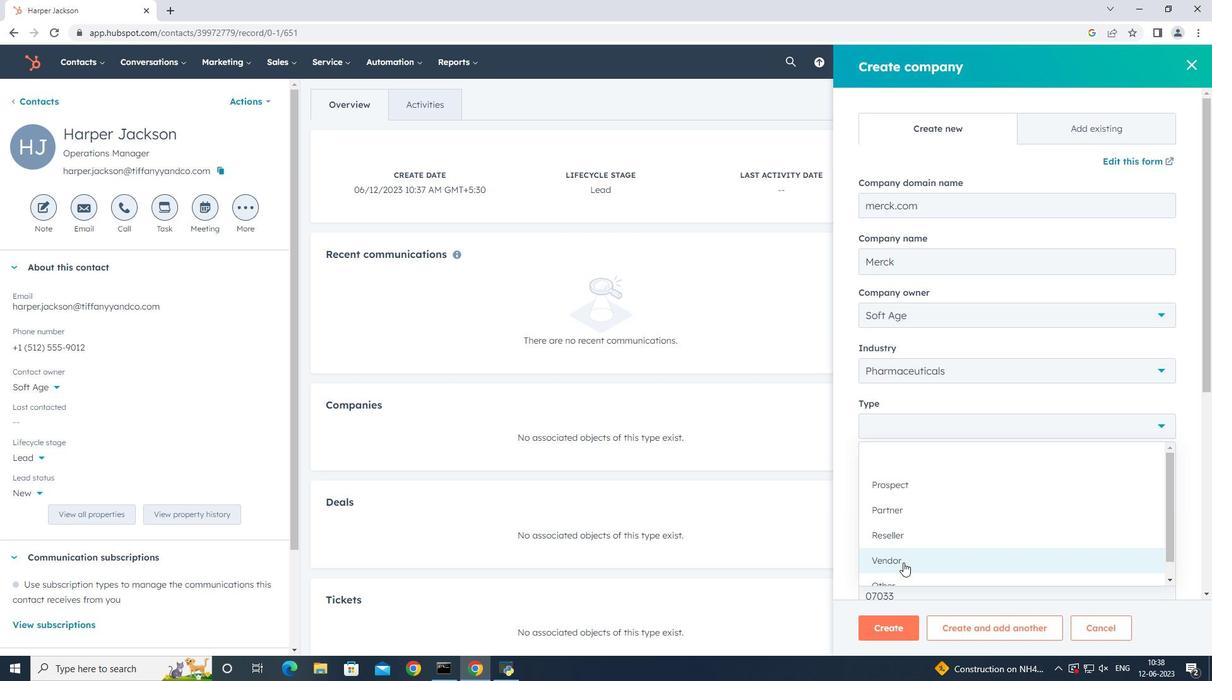 
Action: Mouse moved to (962, 493)
Screenshot: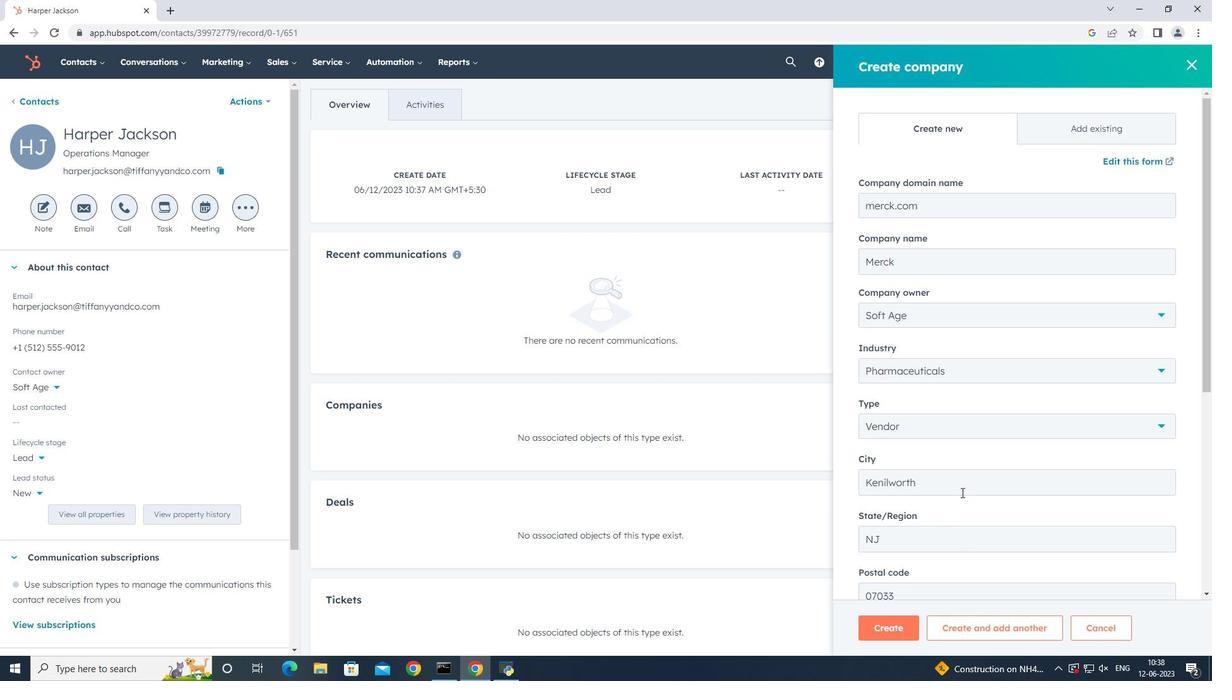 
Action: Mouse scrolled (962, 492) with delta (0, 0)
Screenshot: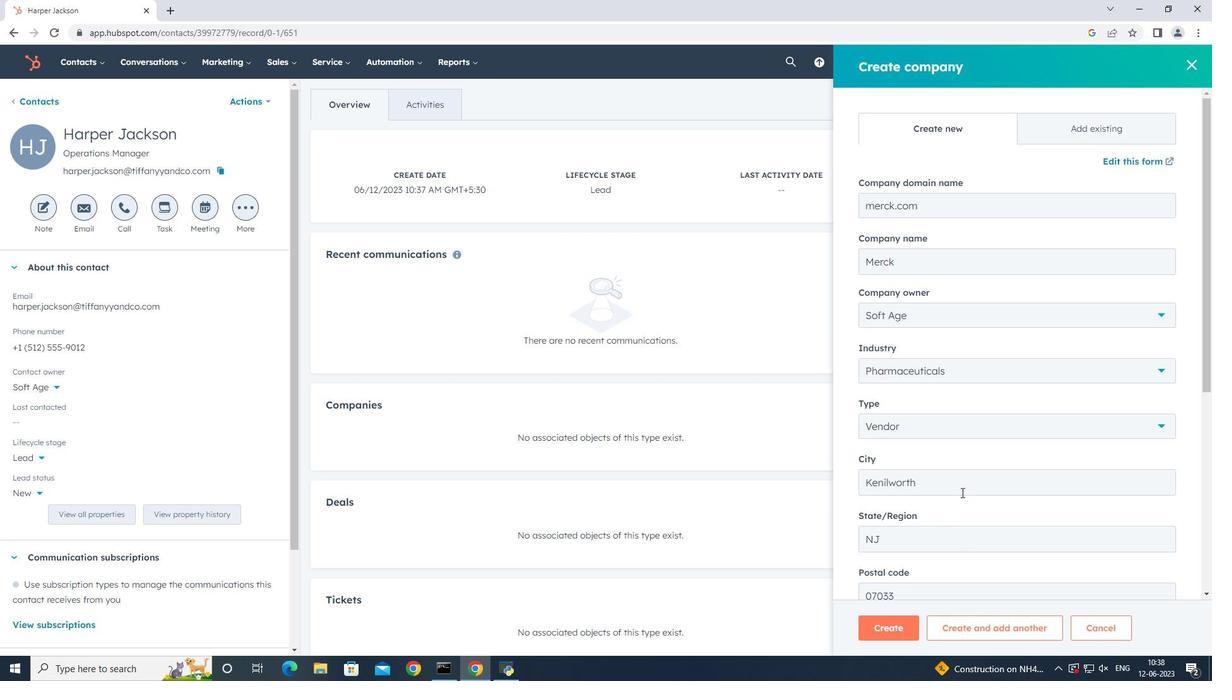 
Action: Mouse scrolled (962, 492) with delta (0, 0)
Screenshot: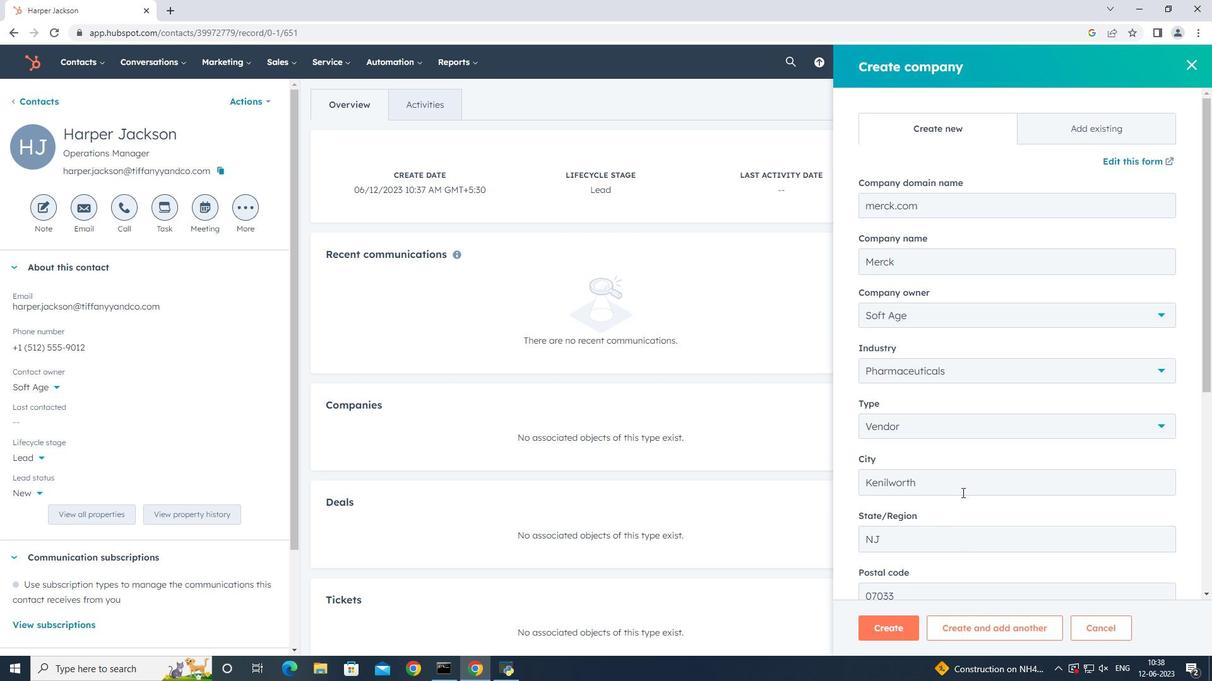 
Action: Mouse moved to (962, 493)
Screenshot: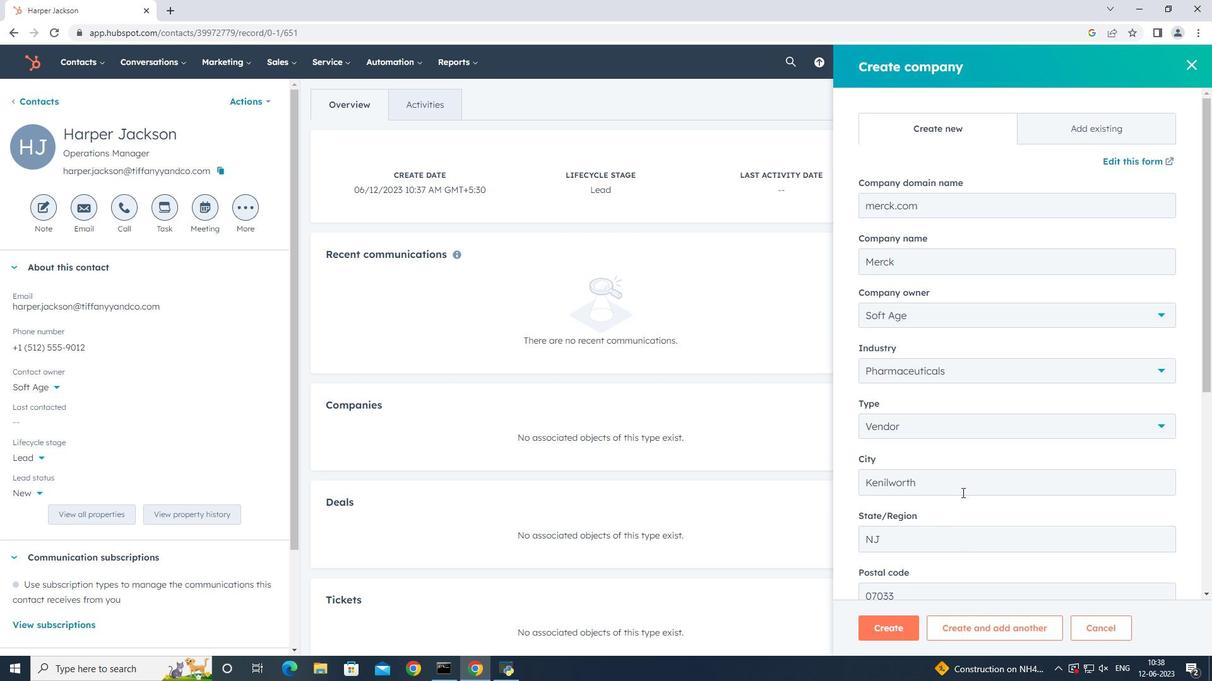 
Action: Mouse scrolled (962, 492) with delta (0, 0)
Screenshot: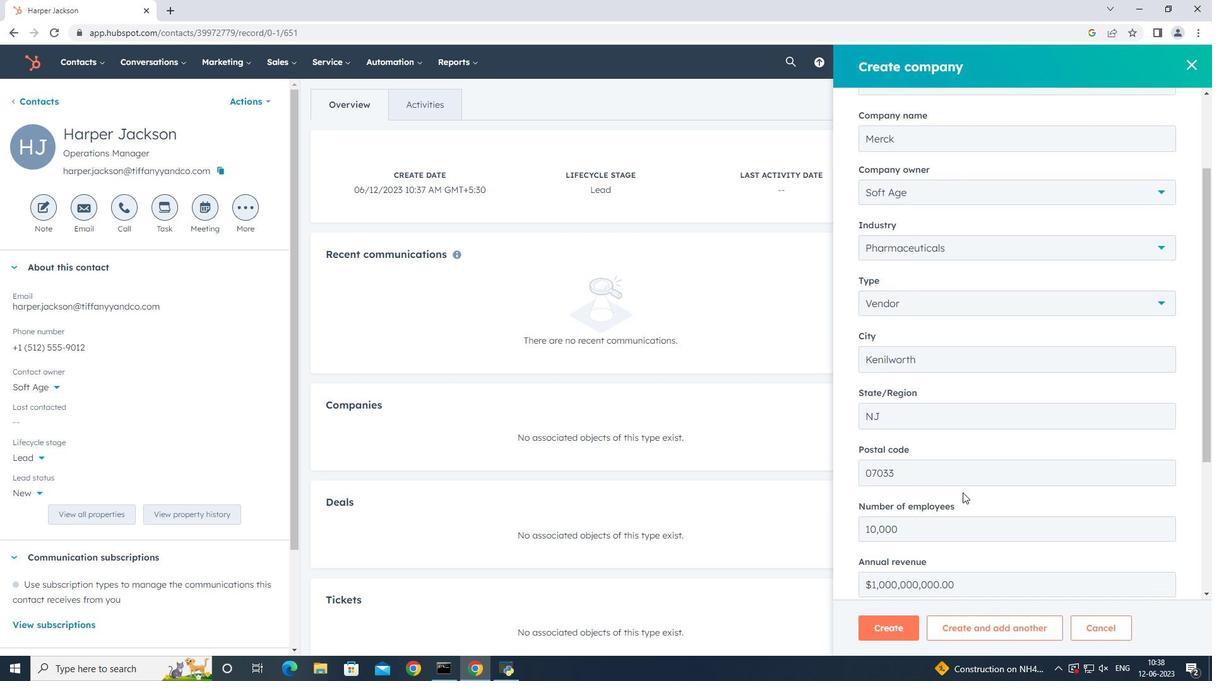 
Action: Mouse scrolled (962, 492) with delta (0, 0)
Screenshot: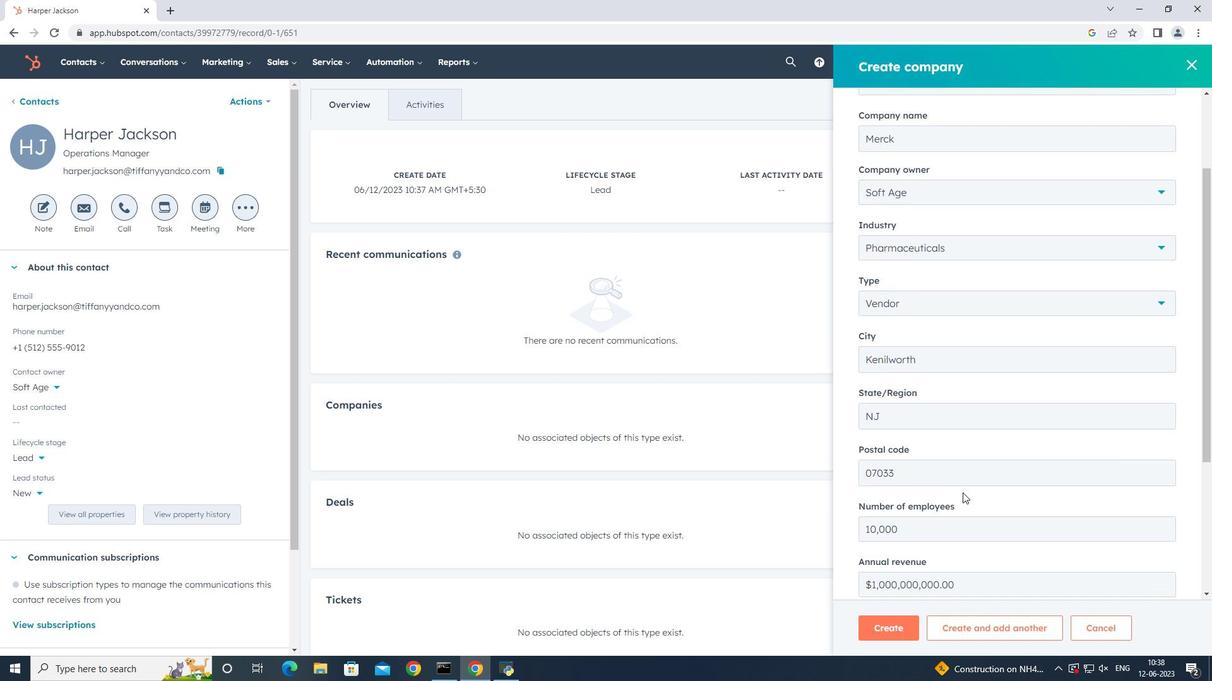 
Action: Mouse scrolled (962, 492) with delta (0, 0)
Screenshot: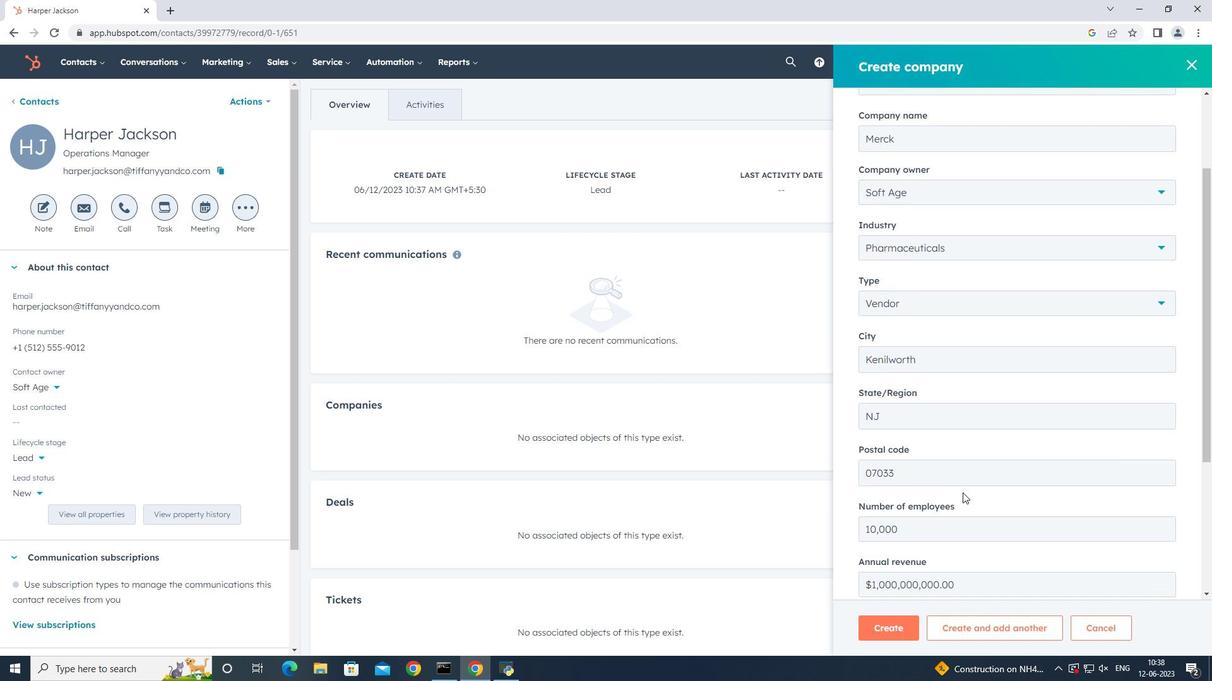 
Action: Mouse scrolled (962, 492) with delta (0, 0)
Screenshot: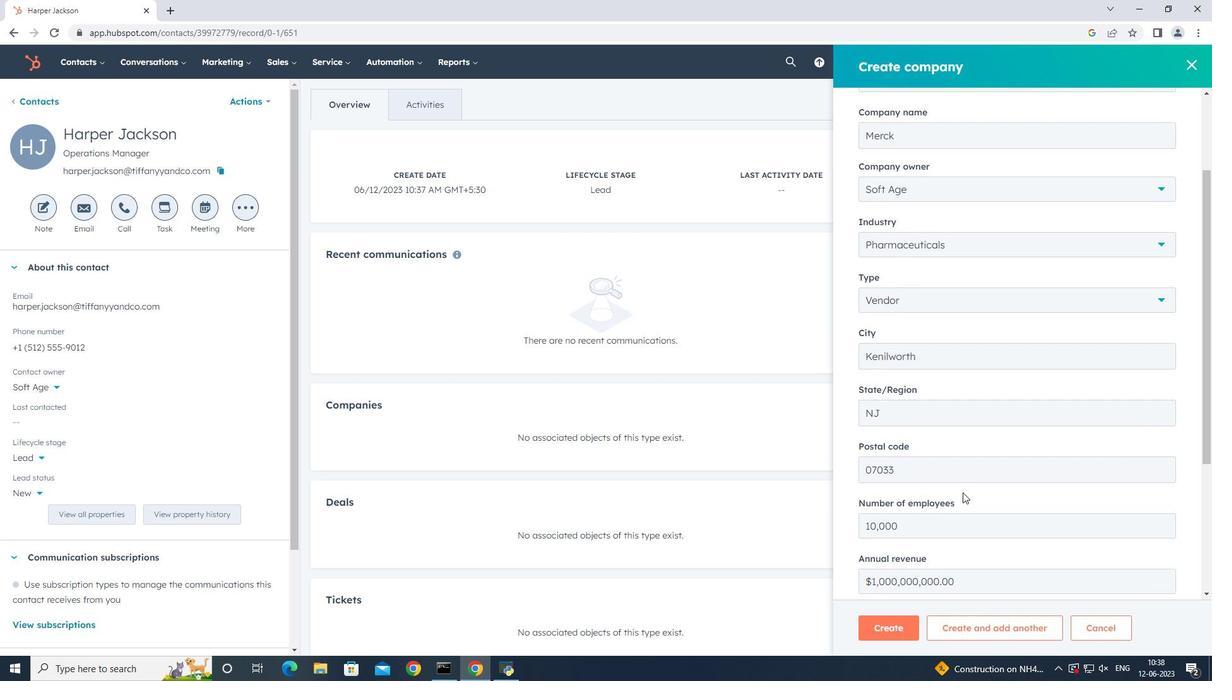 
Action: Mouse scrolled (962, 492) with delta (0, 0)
Screenshot: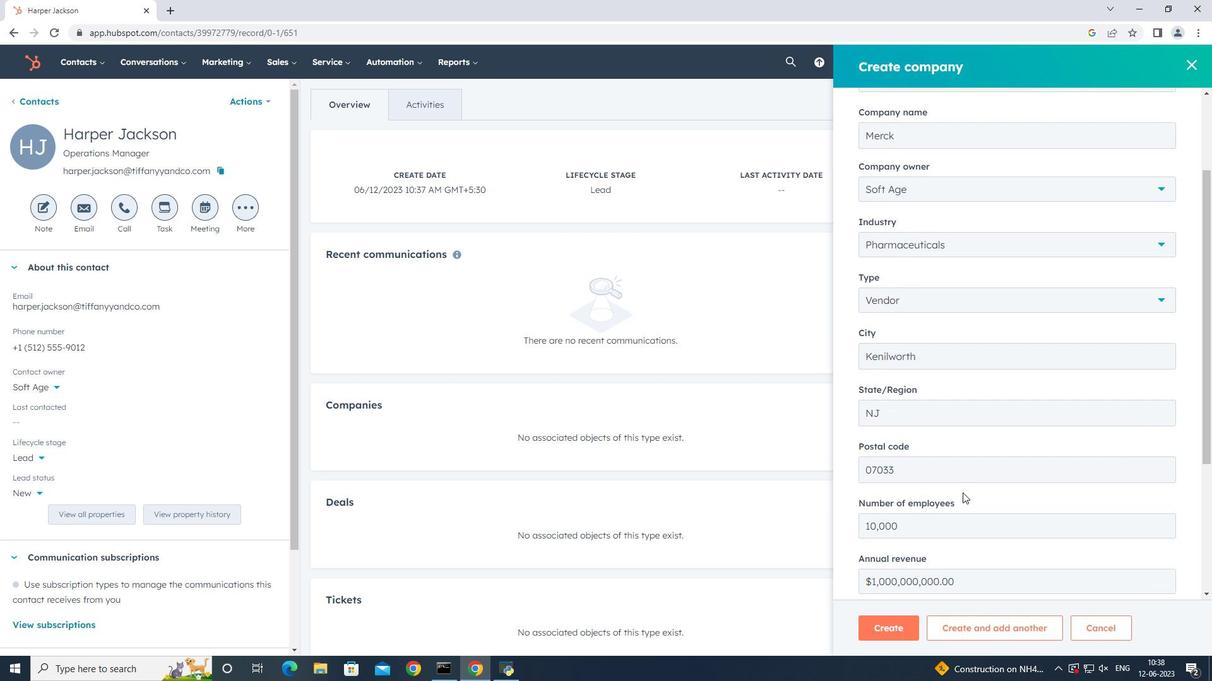 
Action: Mouse scrolled (962, 492) with delta (0, 0)
Screenshot: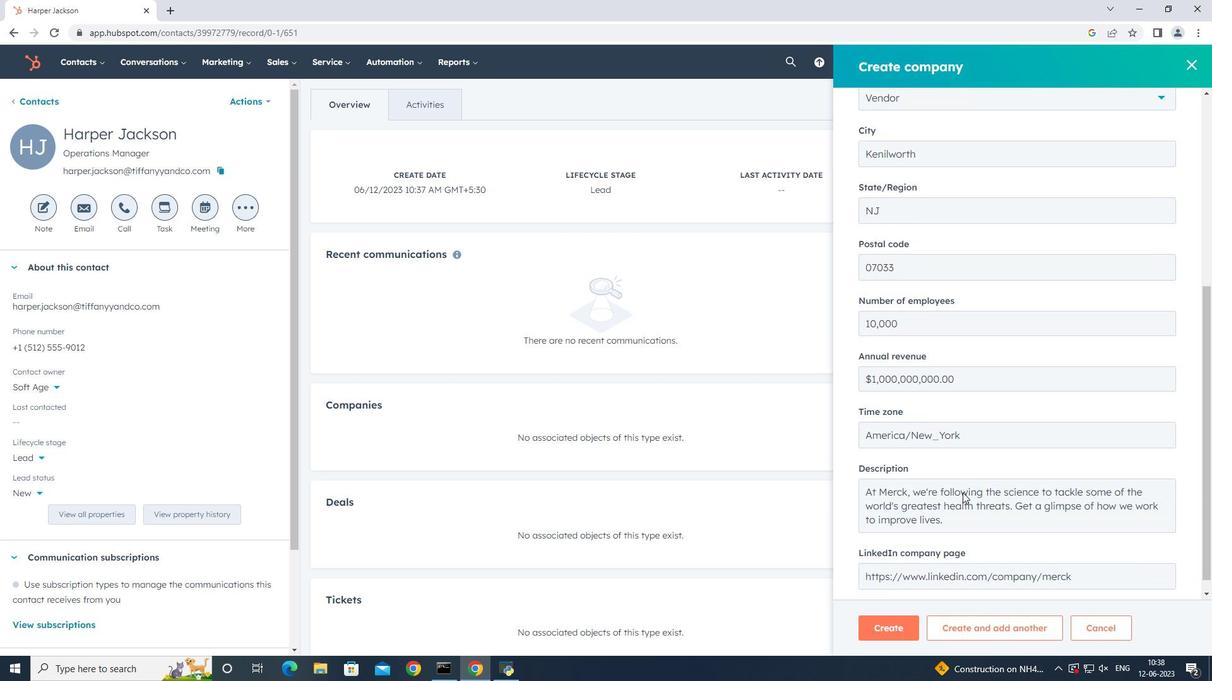 
Action: Mouse scrolled (962, 492) with delta (0, 0)
Screenshot: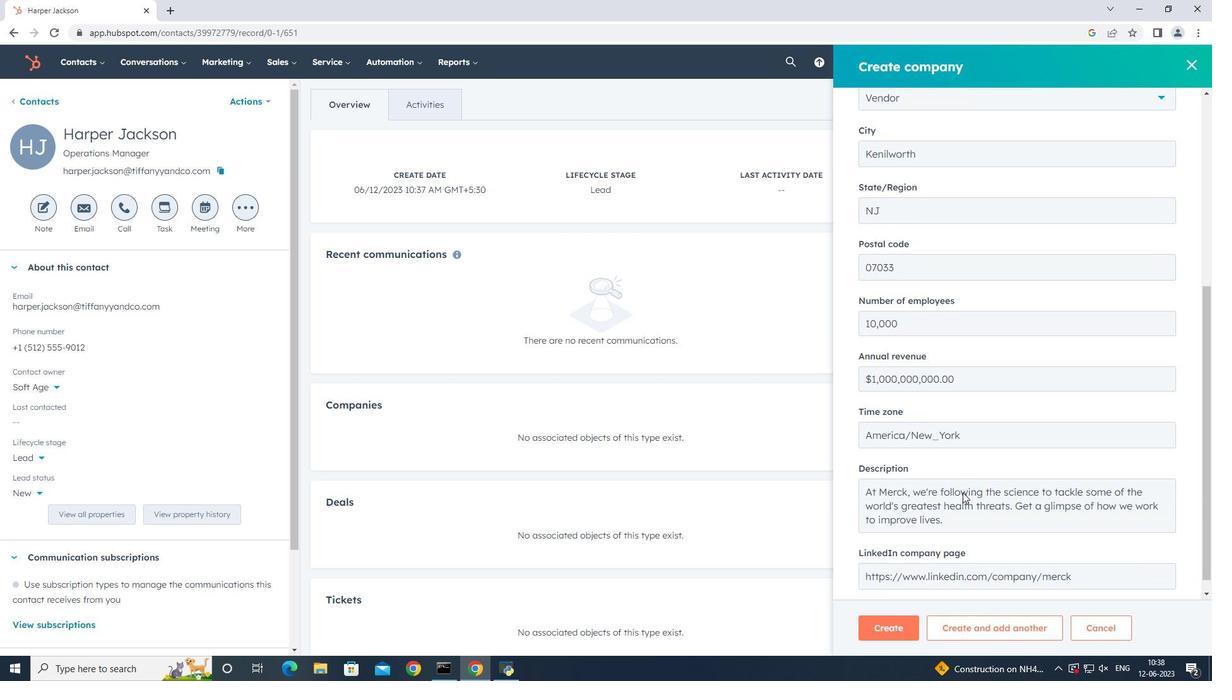 
Action: Mouse scrolled (962, 492) with delta (0, 0)
Screenshot: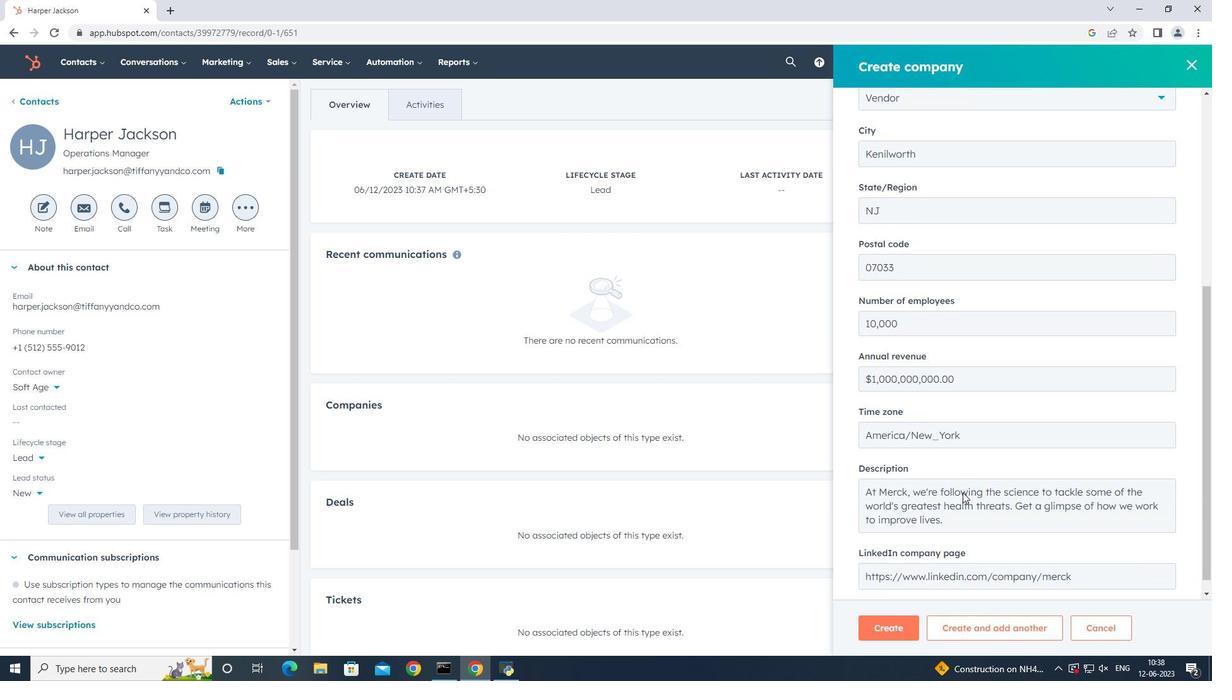 
Action: Mouse scrolled (962, 492) with delta (0, 0)
Screenshot: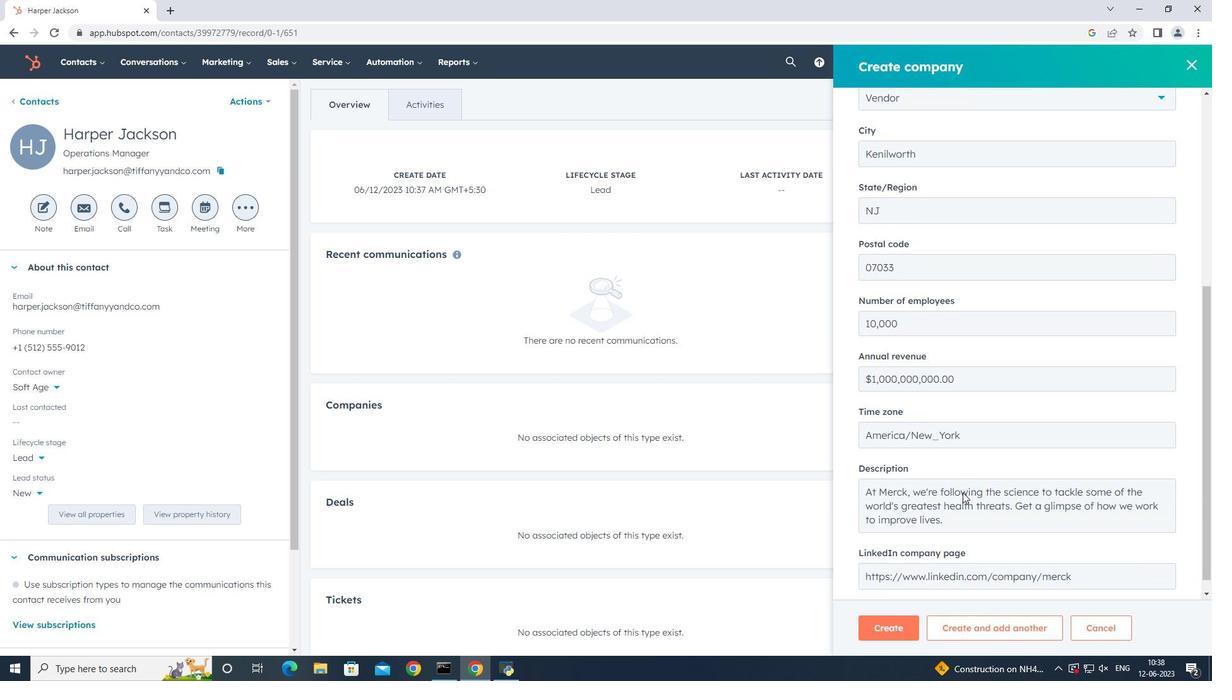 
Action: Mouse scrolled (962, 492) with delta (0, 0)
Screenshot: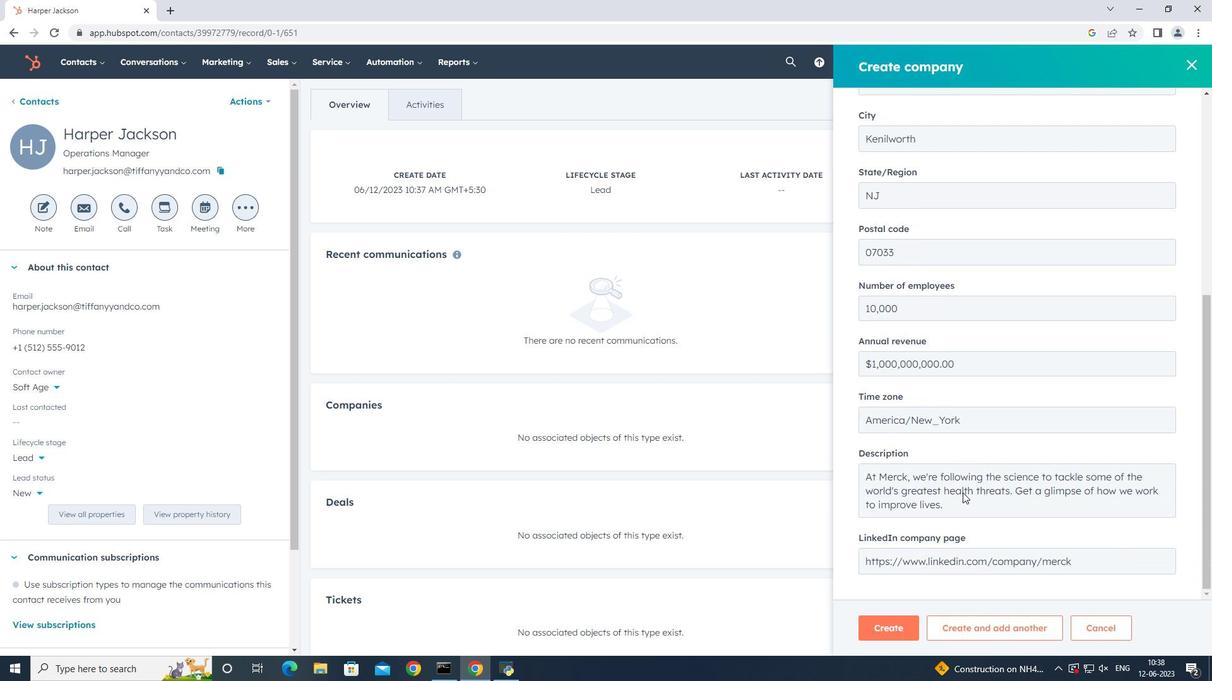 
Action: Mouse moved to (885, 624)
Screenshot: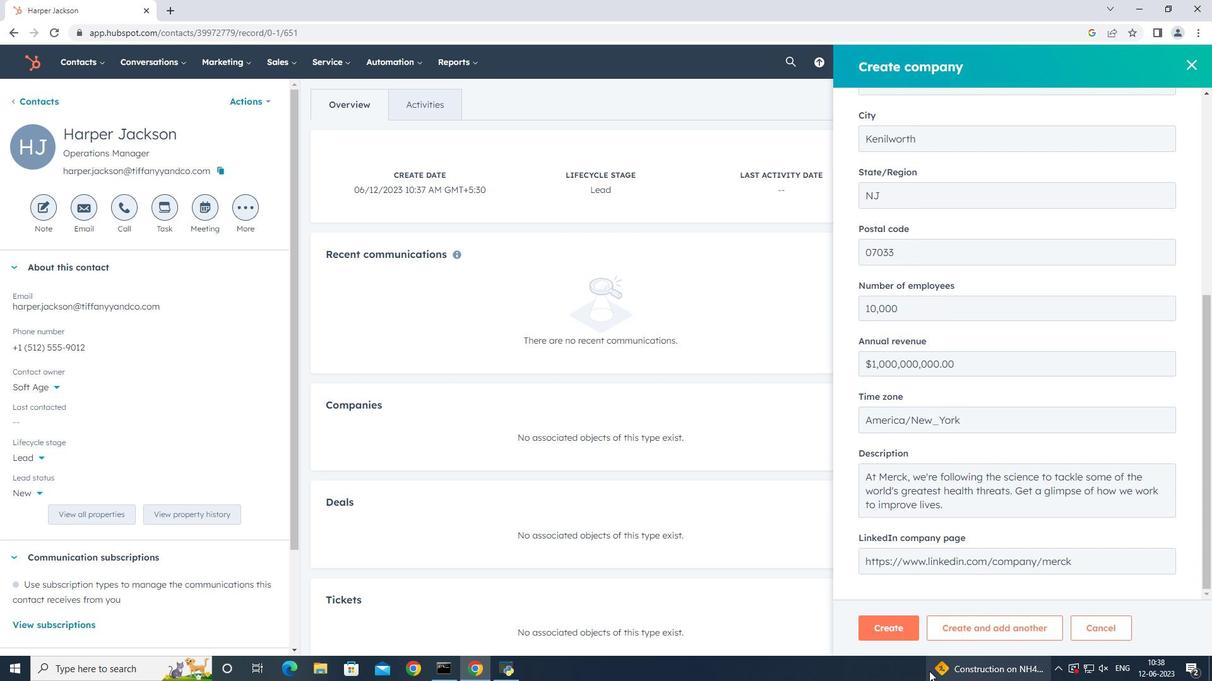
Action: Mouse pressed left at (885, 624)
Screenshot: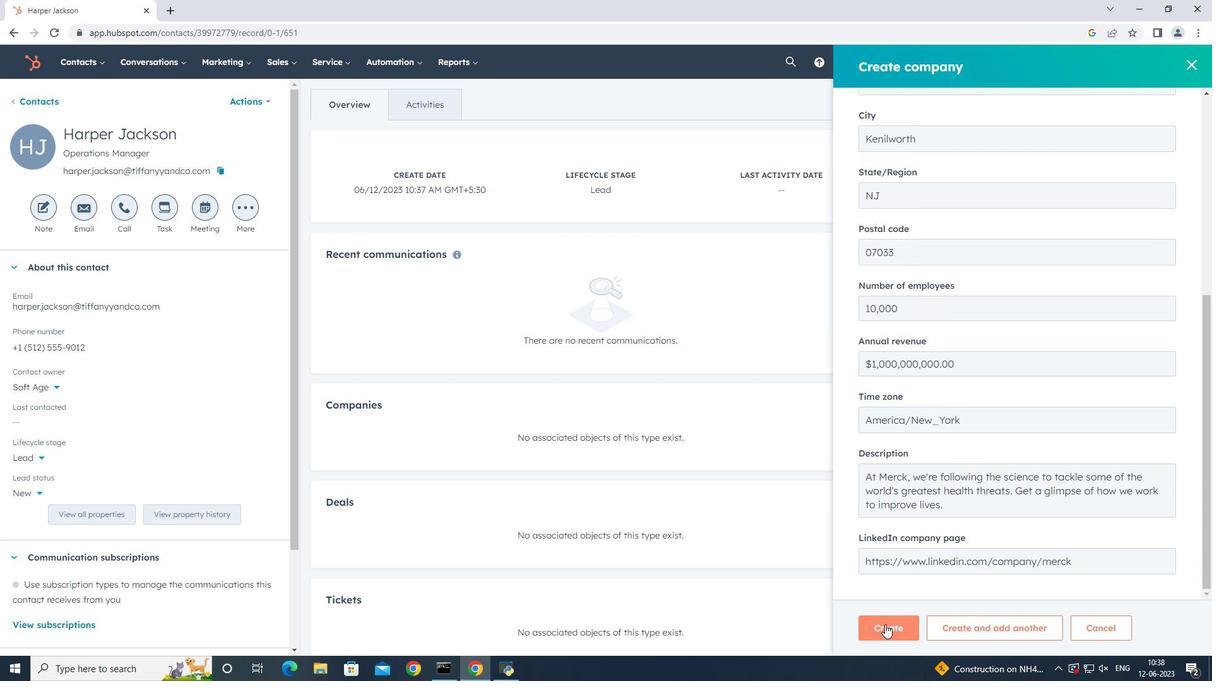 
Action: Mouse moved to (667, 469)
Screenshot: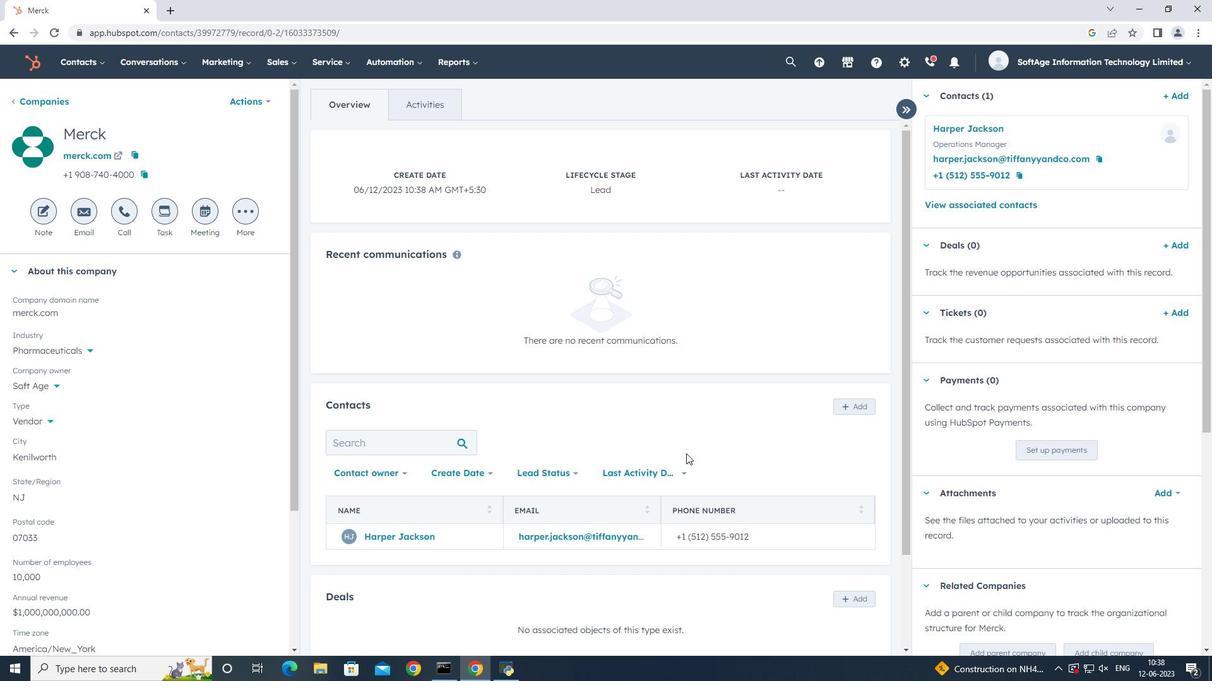 
